 Task: Search one way flight ticket for 5 adults, 2 children, 1 infant in seat and 2 infants on lap in economy from Portsmouth: Portsmouth International Airport At Pease to Greensboro: Piedmont Triad International Airport on 5-1-2023. Choice of flights is United. Number of bags: 2 carry on bags. Price is upto 106000. Outbound departure time preference is 22:45.
Action: Mouse moved to (172, 284)
Screenshot: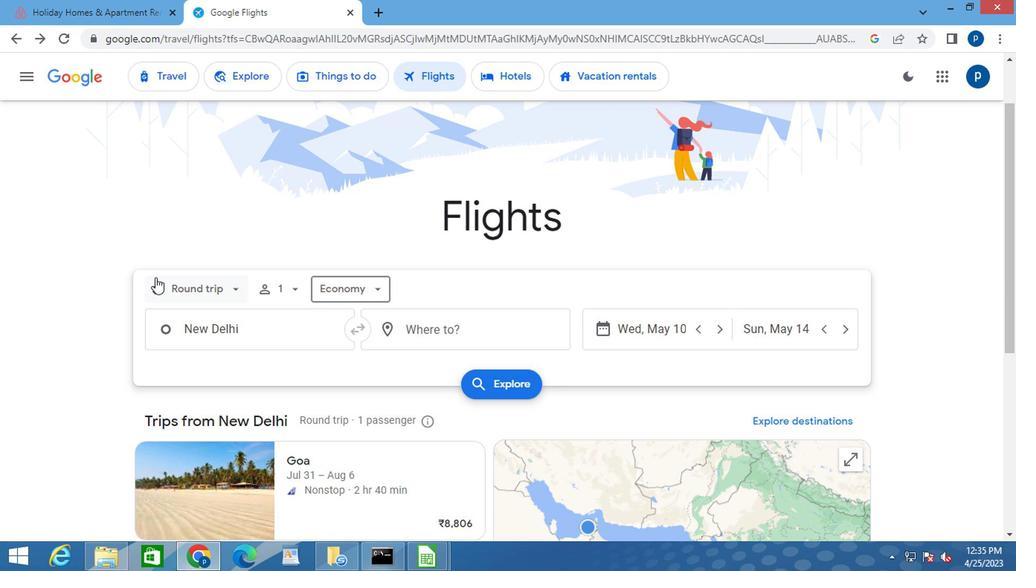 
Action: Mouse pressed left at (172, 284)
Screenshot: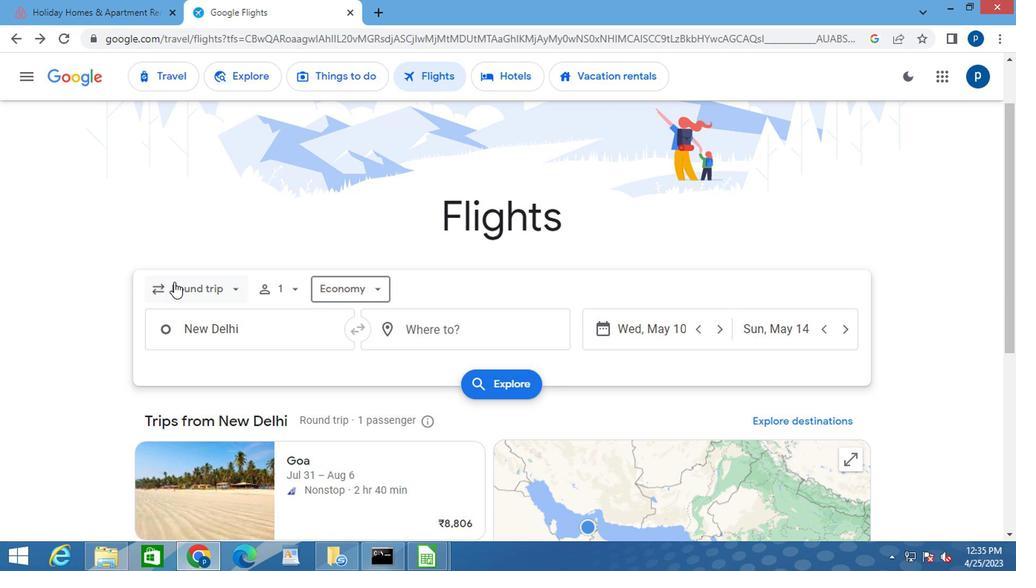 
Action: Mouse moved to (188, 357)
Screenshot: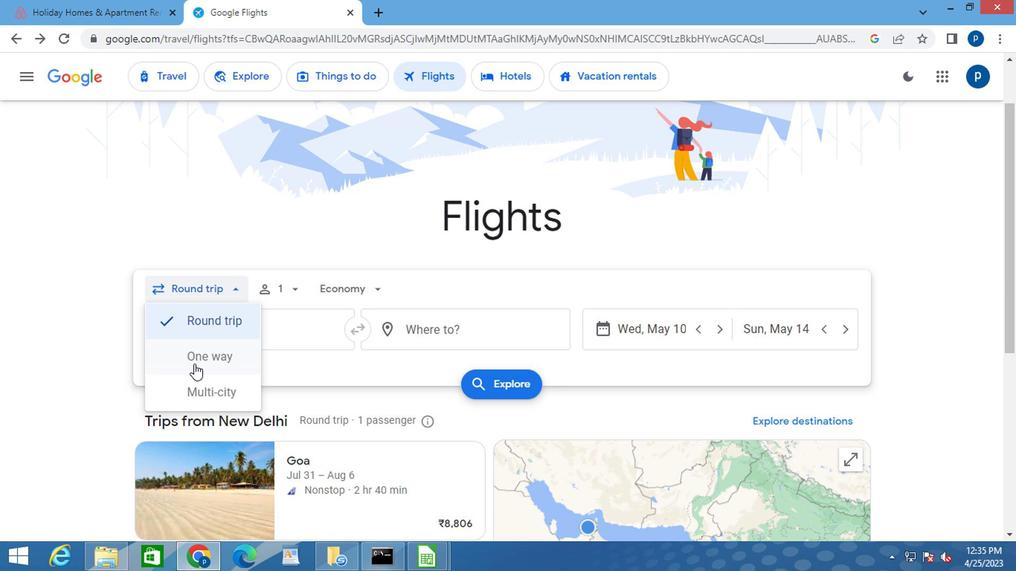 
Action: Mouse pressed left at (188, 357)
Screenshot: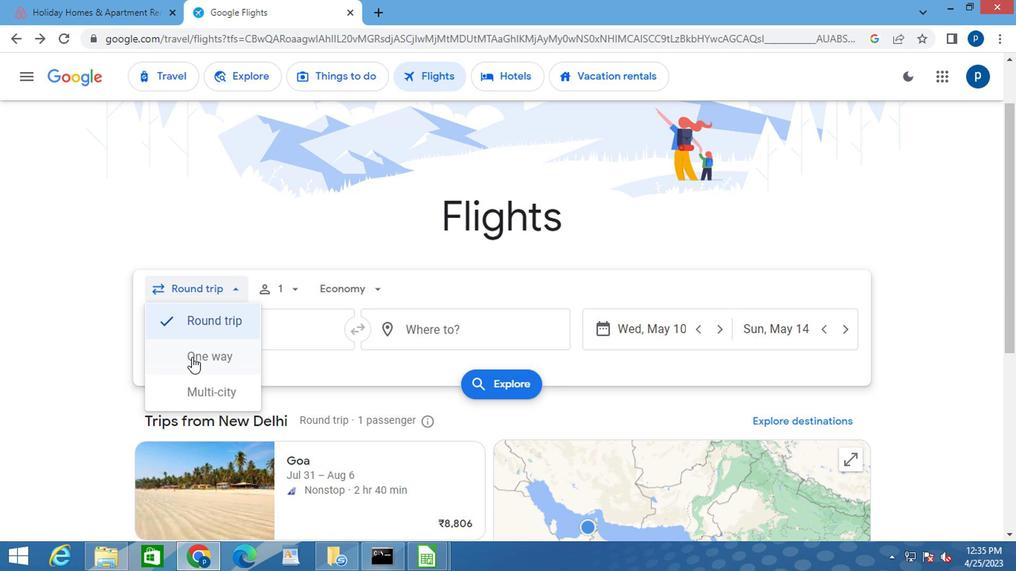 
Action: Mouse moved to (272, 289)
Screenshot: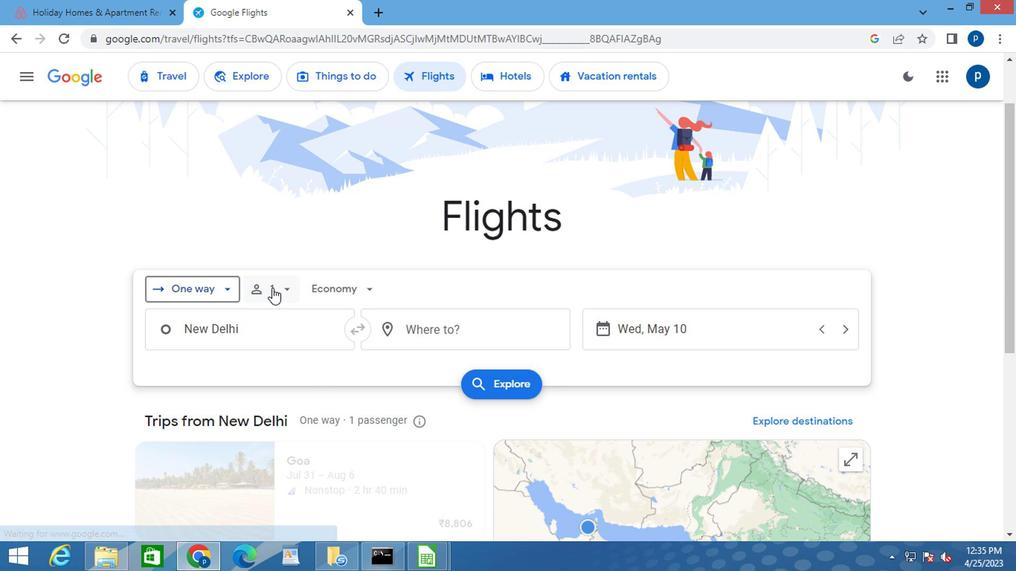 
Action: Mouse pressed left at (272, 289)
Screenshot: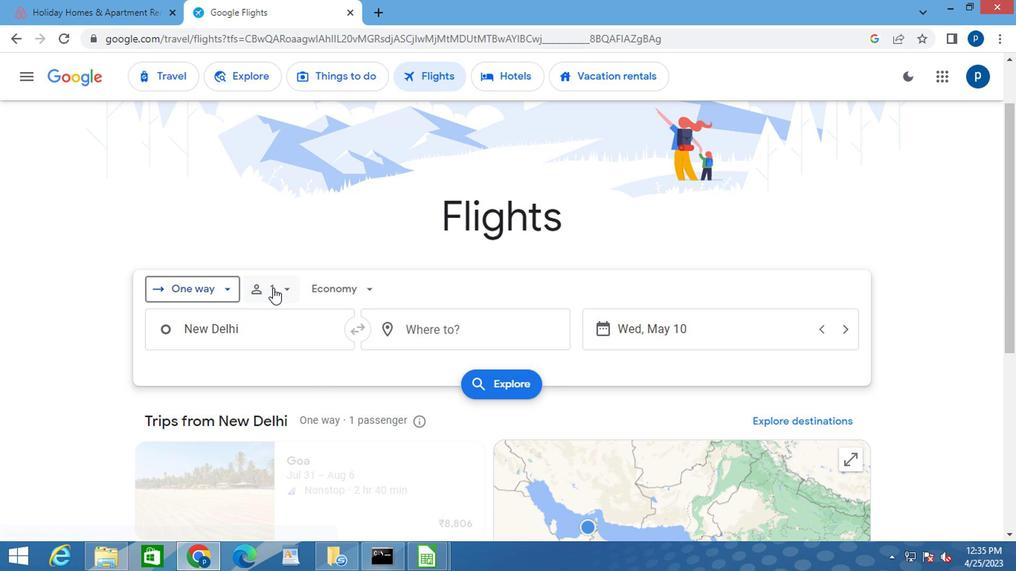 
Action: Mouse moved to (389, 327)
Screenshot: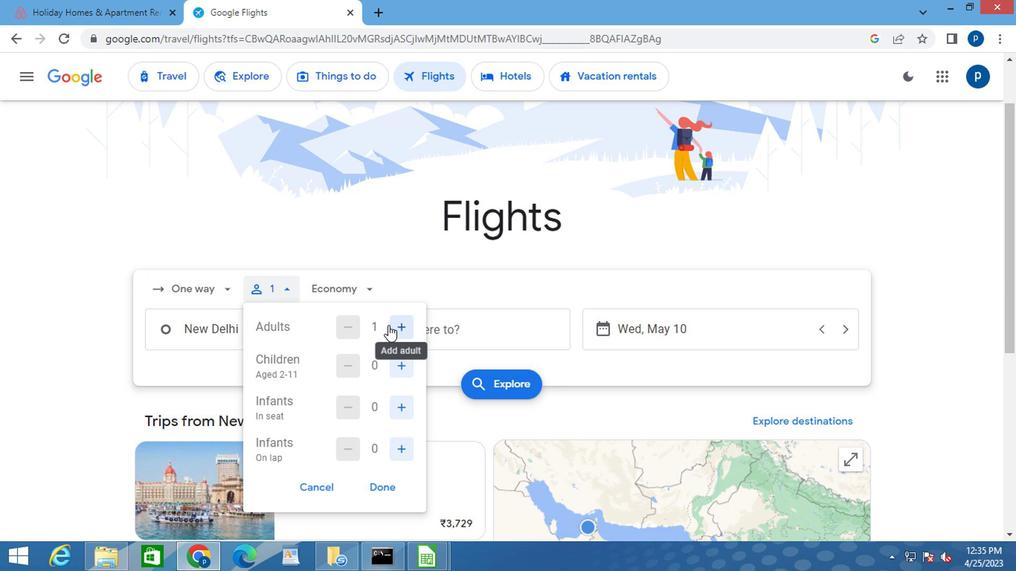 
Action: Mouse pressed left at (389, 327)
Screenshot: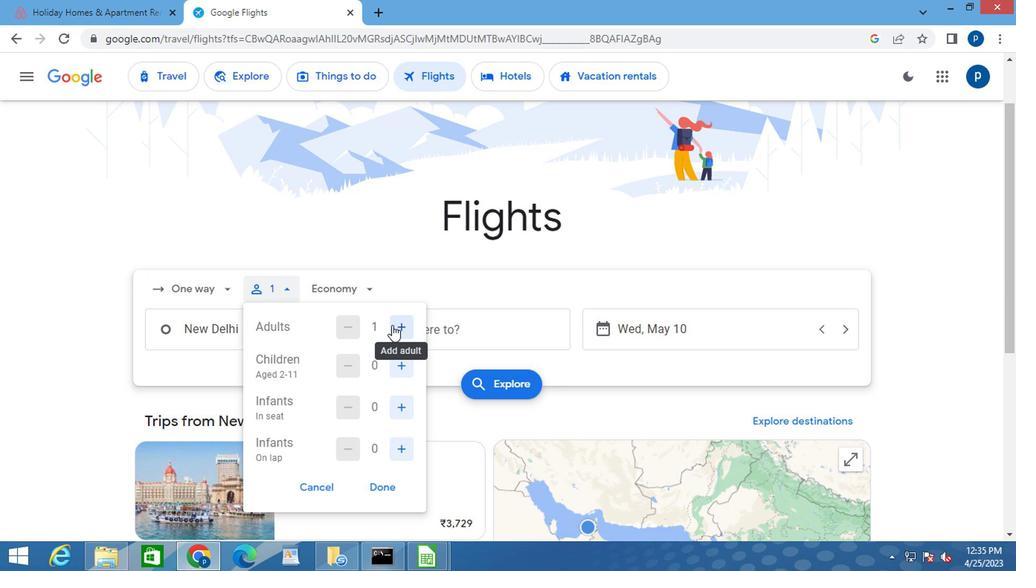
Action: Mouse pressed left at (389, 327)
Screenshot: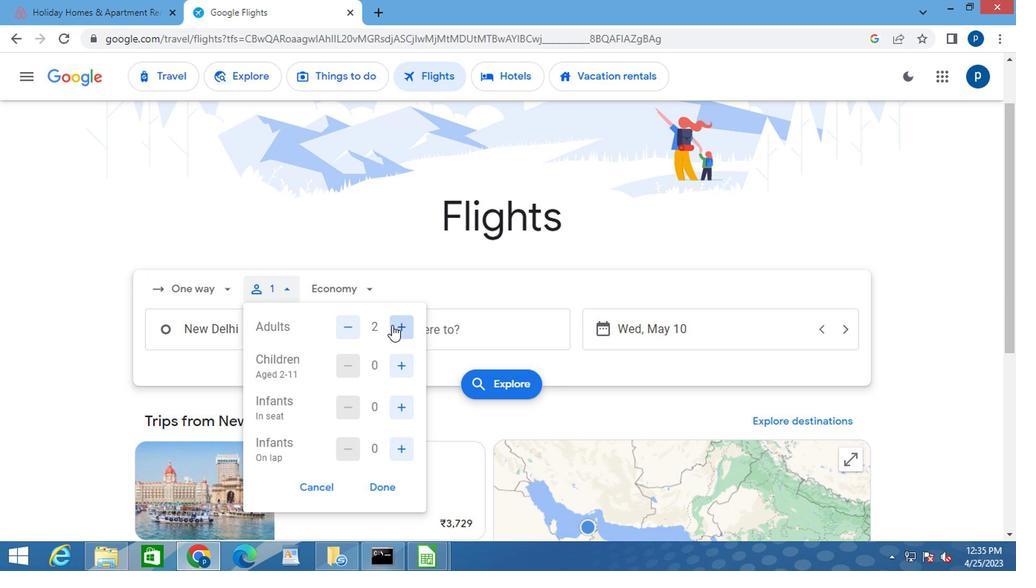 
Action: Mouse pressed left at (389, 327)
Screenshot: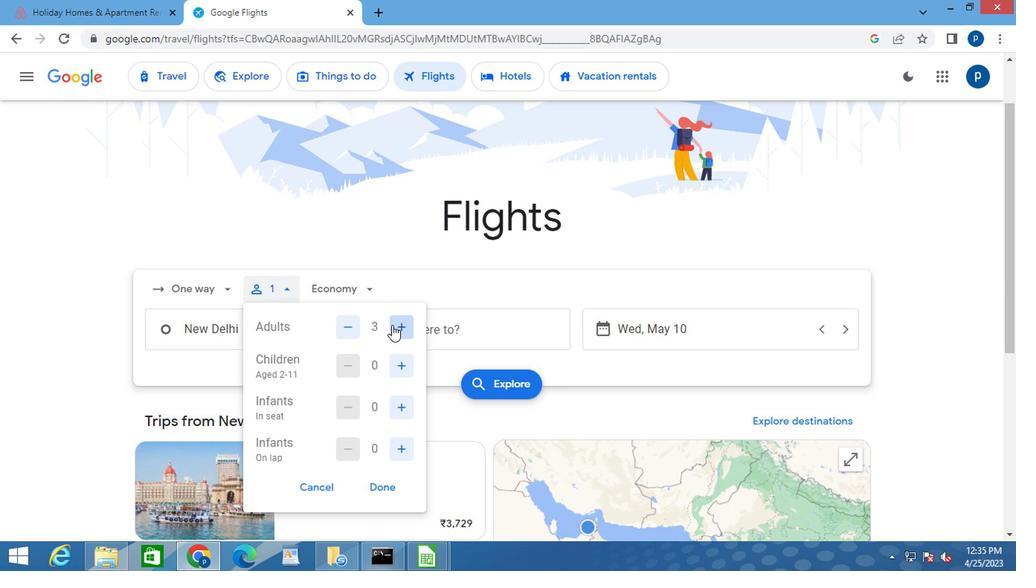 
Action: Mouse moved to (390, 327)
Screenshot: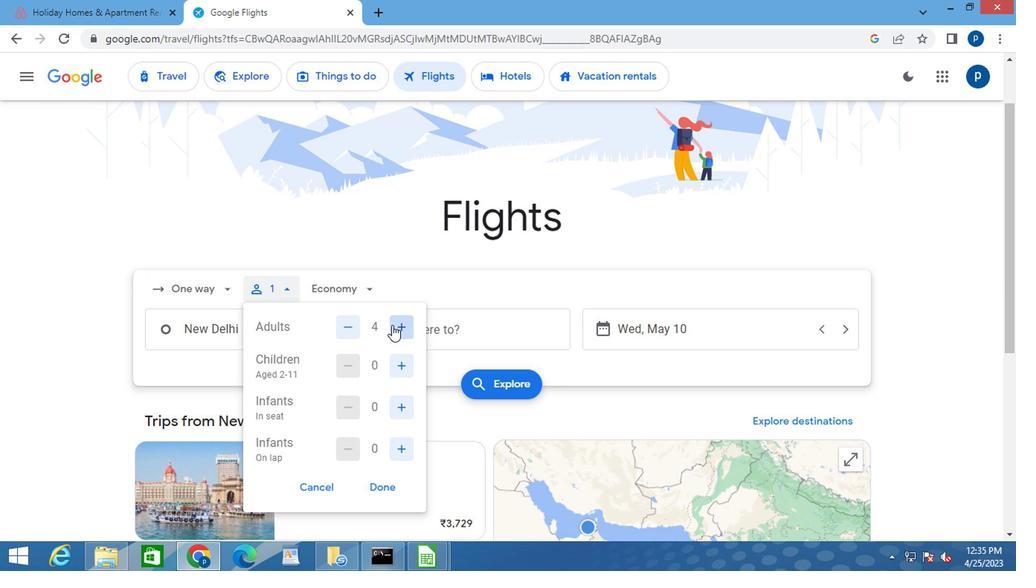 
Action: Mouse pressed left at (390, 327)
Screenshot: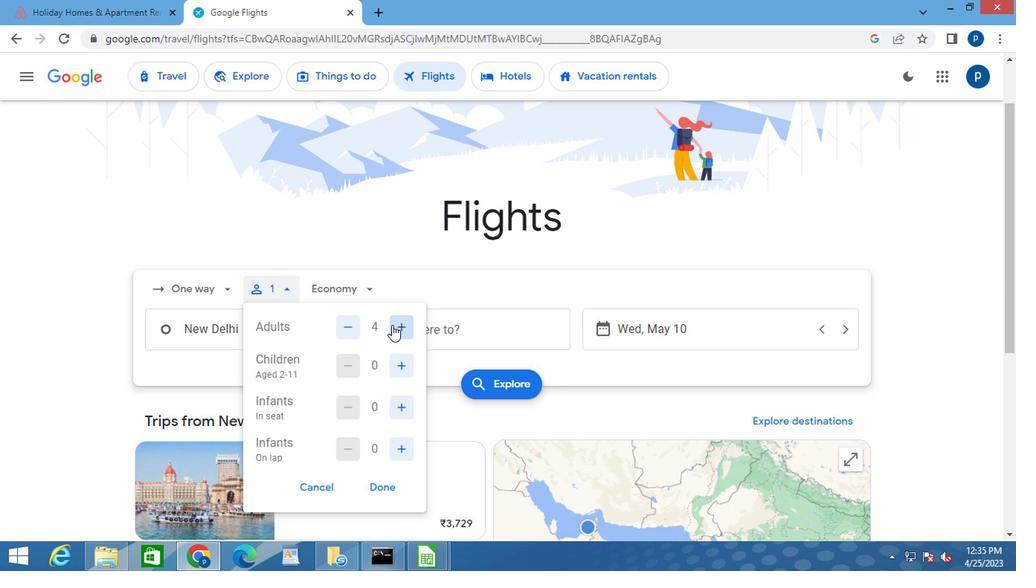 
Action: Mouse moved to (400, 363)
Screenshot: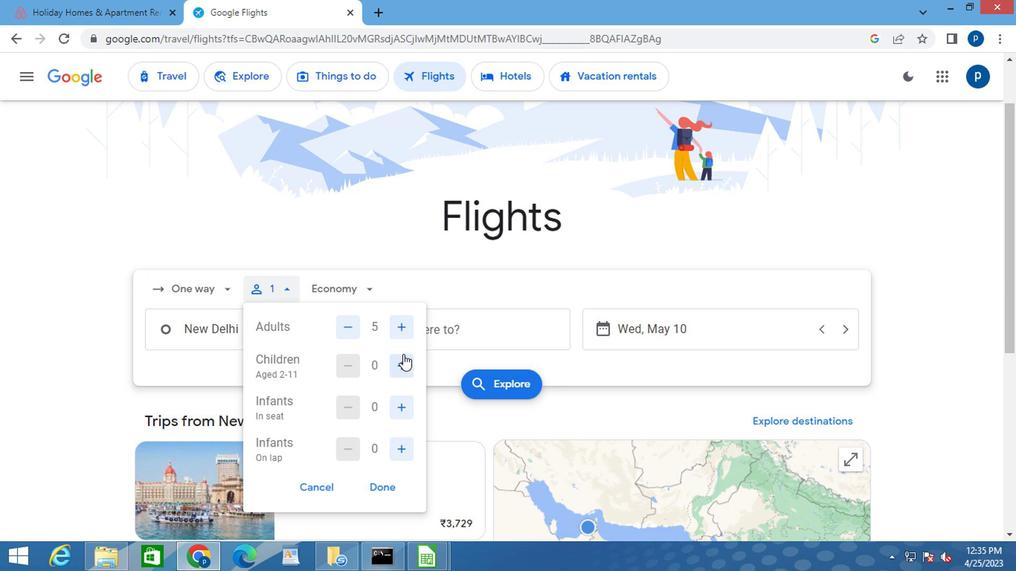 
Action: Mouse pressed left at (400, 363)
Screenshot: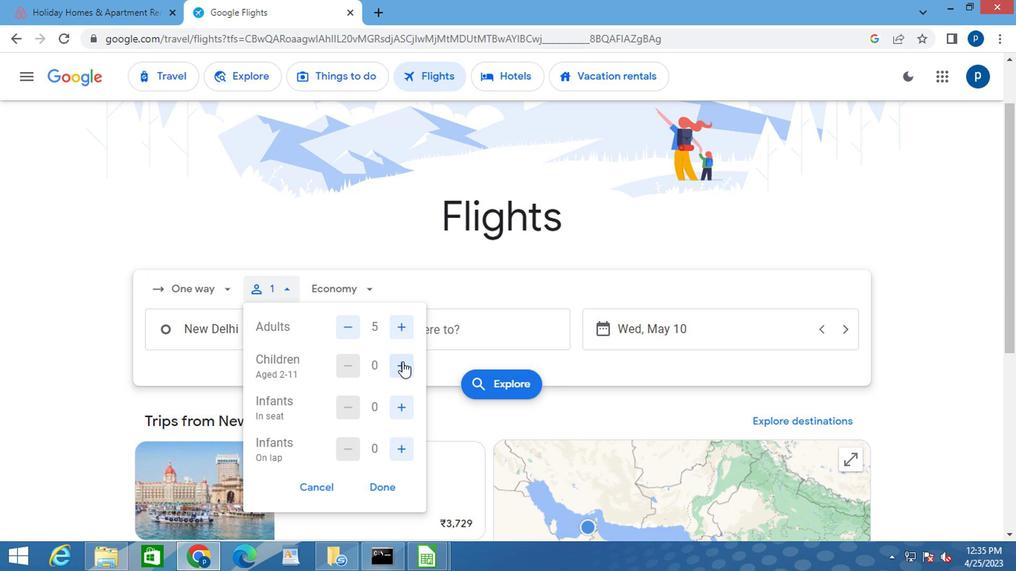 
Action: Mouse pressed left at (400, 363)
Screenshot: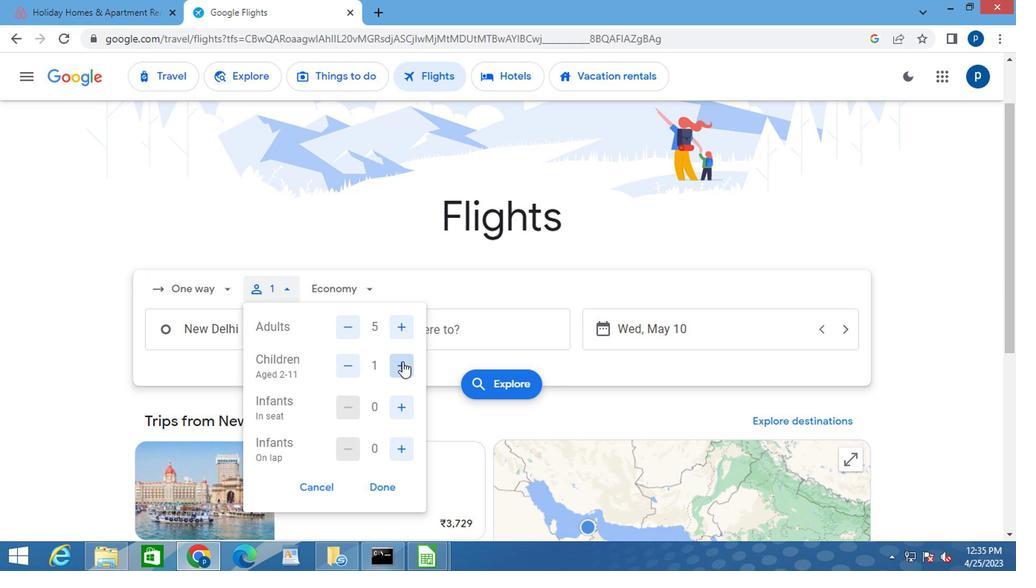 
Action: Mouse moved to (400, 401)
Screenshot: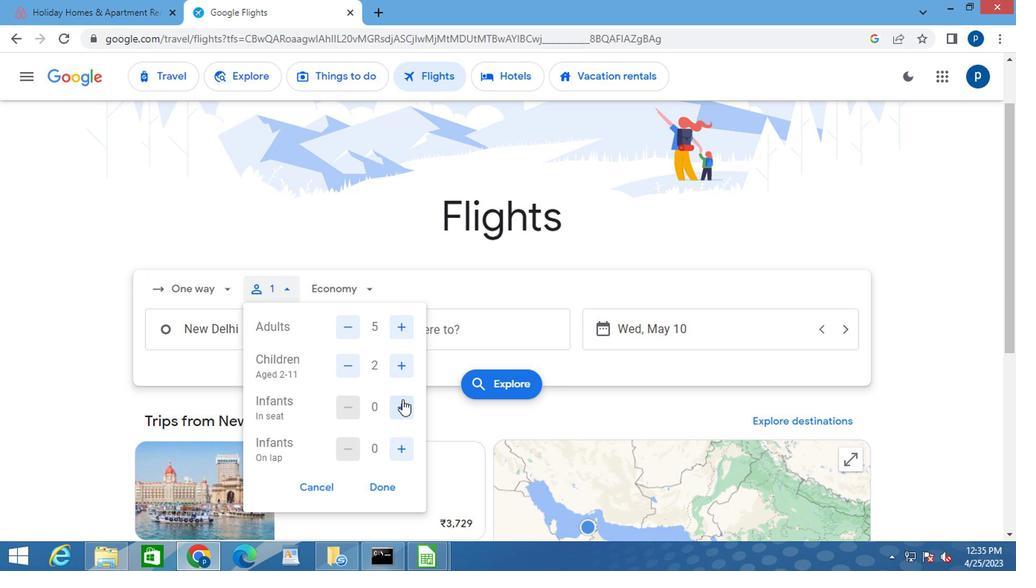 
Action: Mouse pressed left at (400, 401)
Screenshot: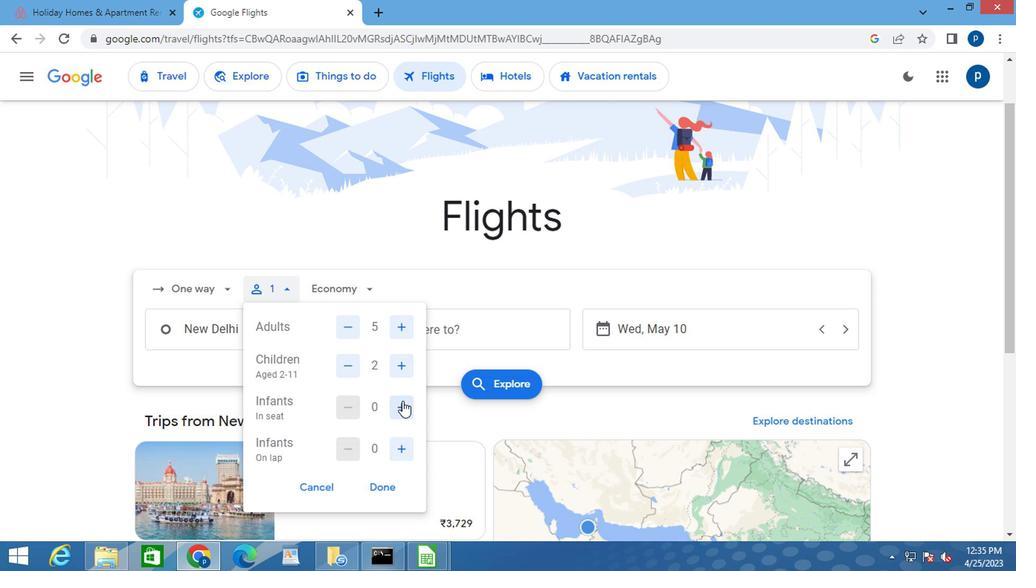 
Action: Mouse moved to (394, 447)
Screenshot: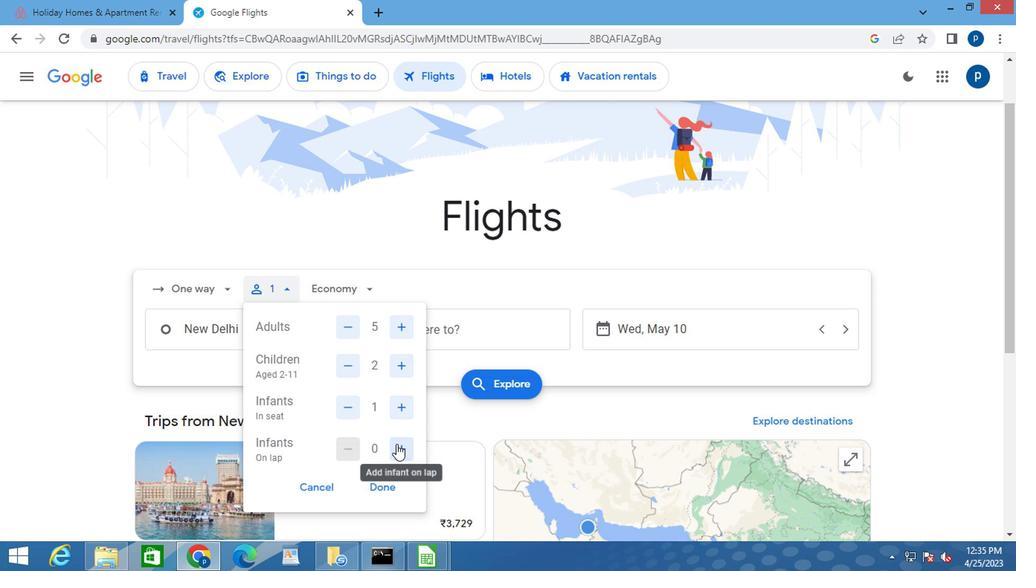 
Action: Mouse pressed left at (394, 447)
Screenshot: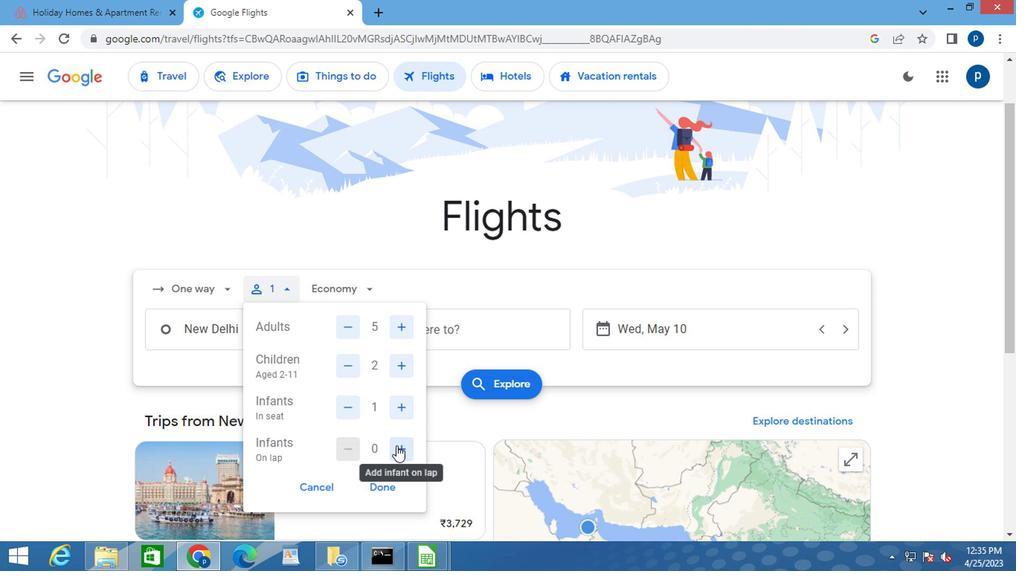 
Action: Mouse moved to (385, 482)
Screenshot: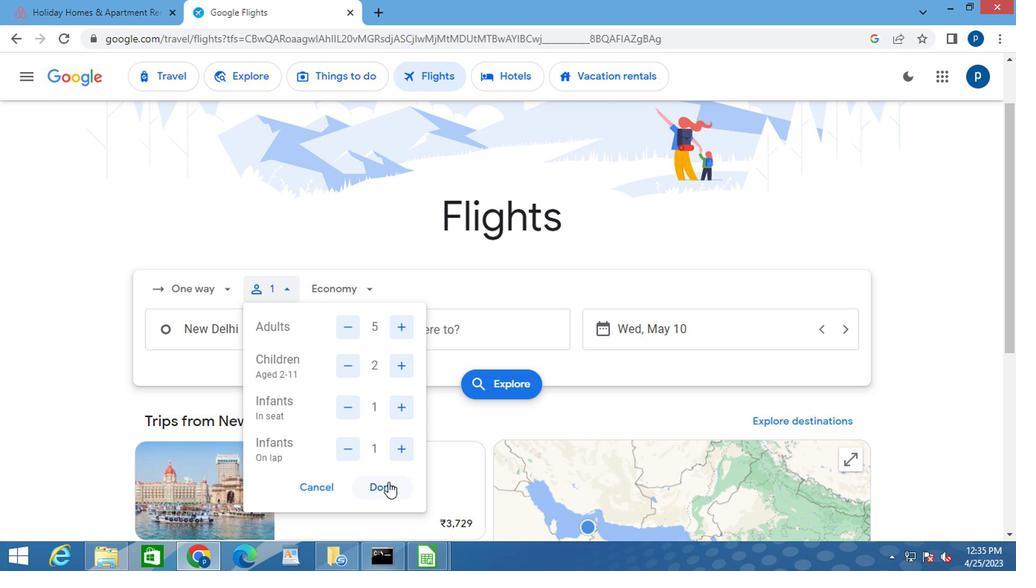 
Action: Mouse pressed left at (385, 482)
Screenshot: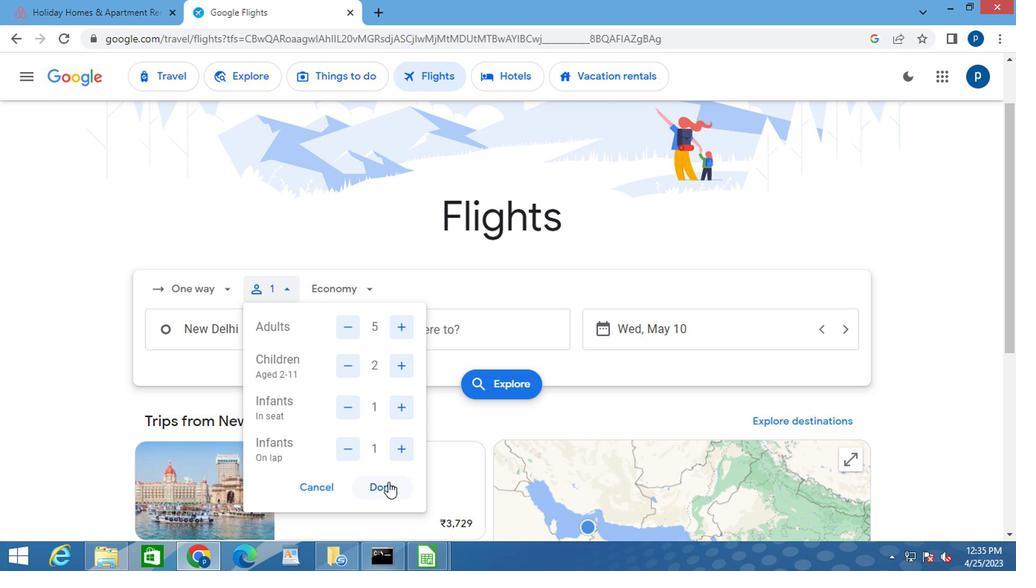
Action: Mouse moved to (362, 285)
Screenshot: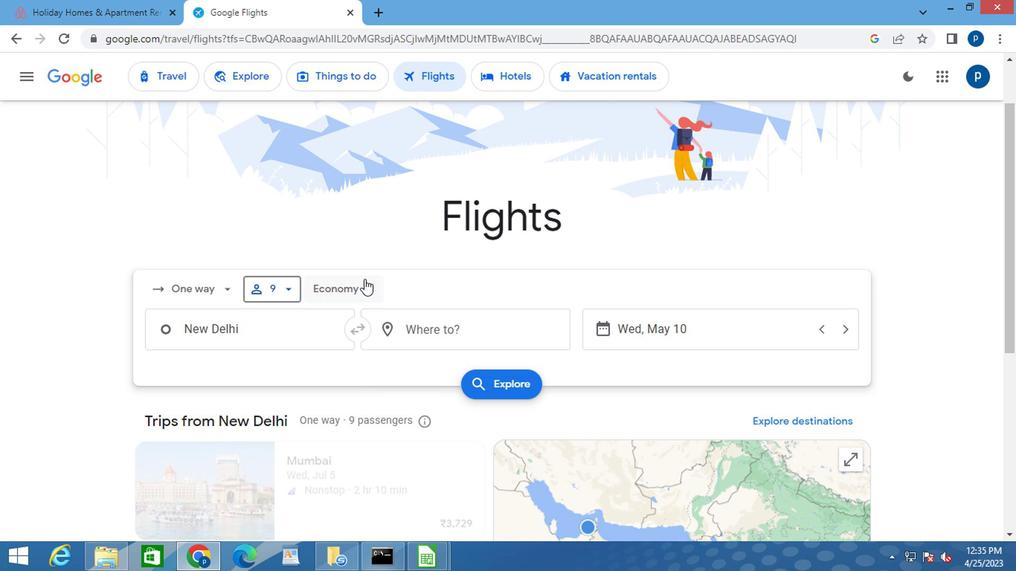 
Action: Mouse pressed left at (362, 285)
Screenshot: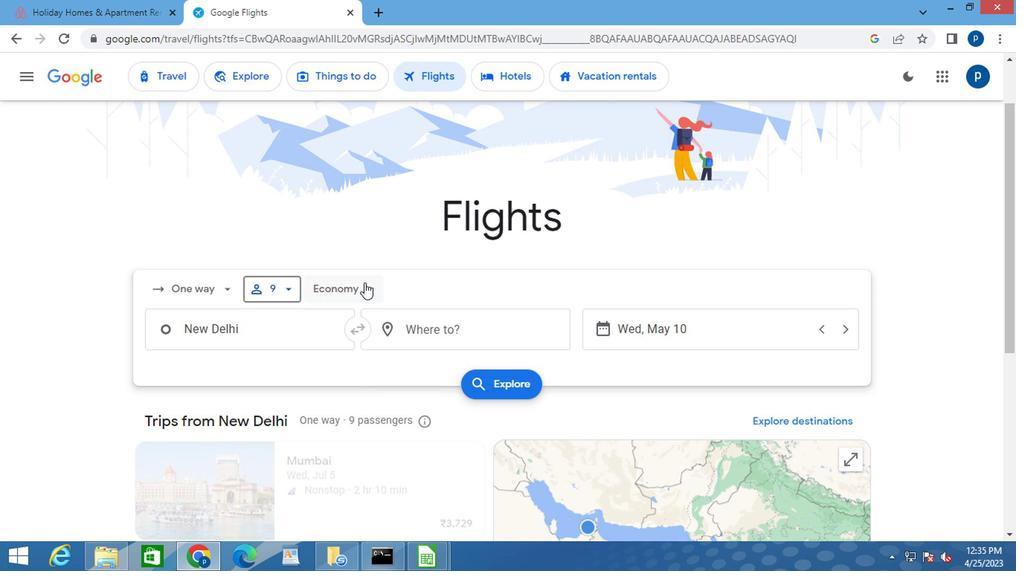 
Action: Mouse moved to (364, 315)
Screenshot: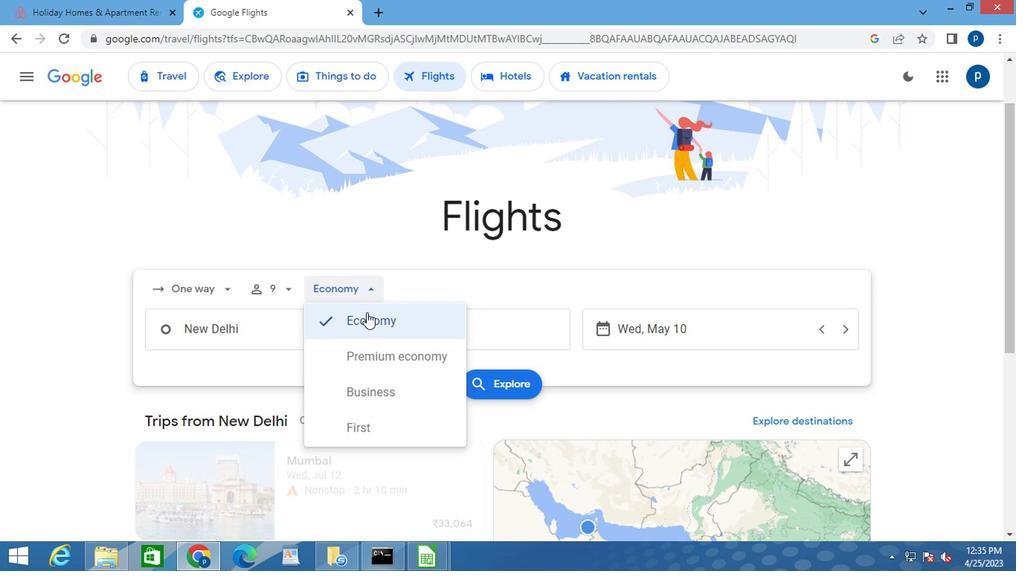 
Action: Mouse pressed left at (364, 315)
Screenshot: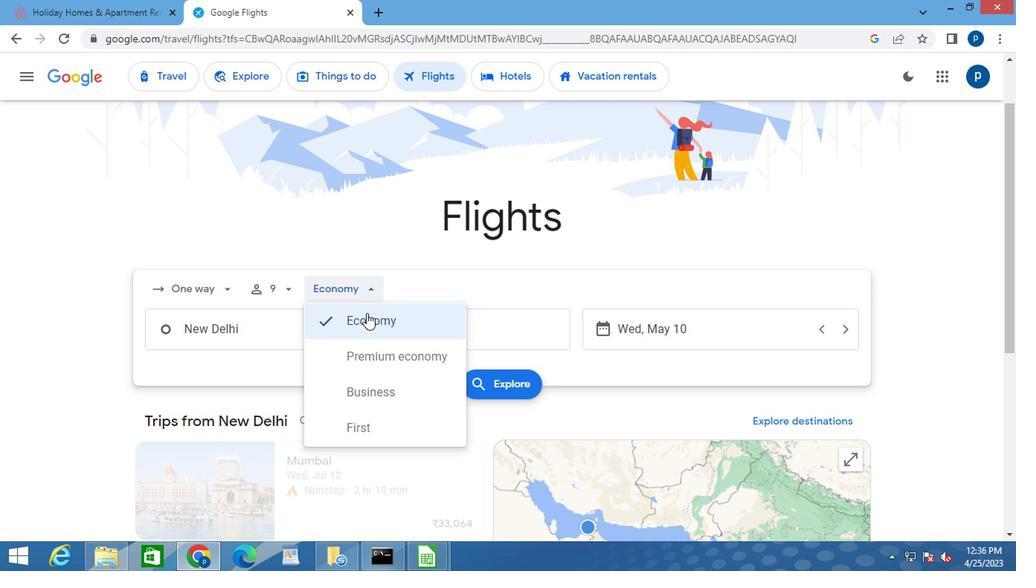 
Action: Mouse moved to (245, 330)
Screenshot: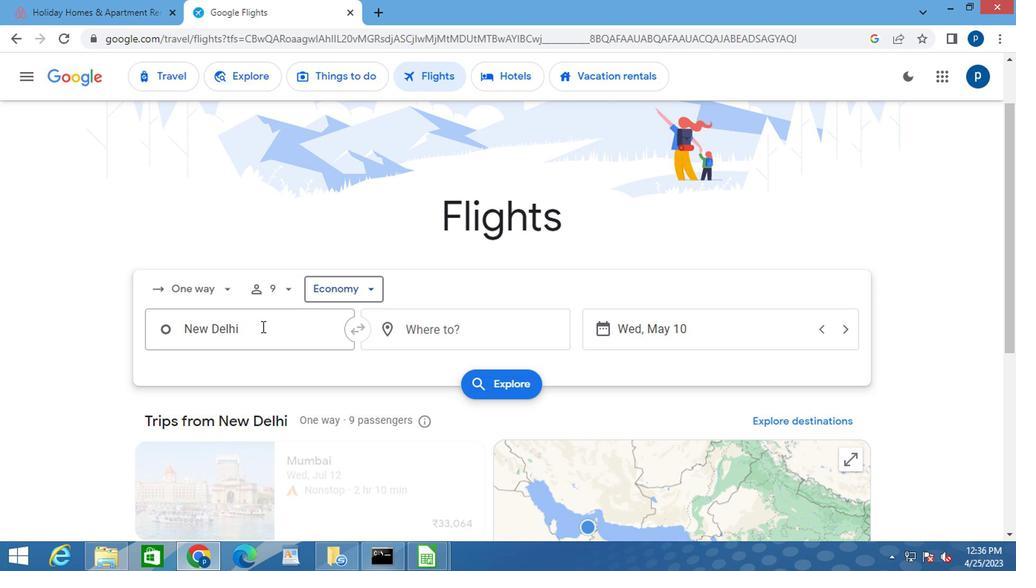 
Action: Mouse pressed left at (245, 330)
Screenshot: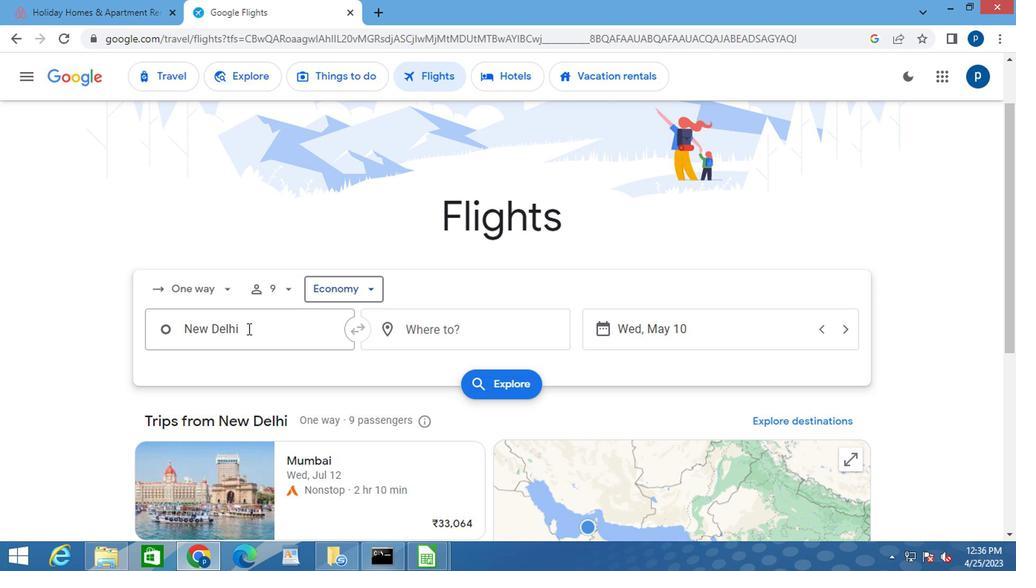 
Action: Mouse pressed left at (245, 330)
Screenshot: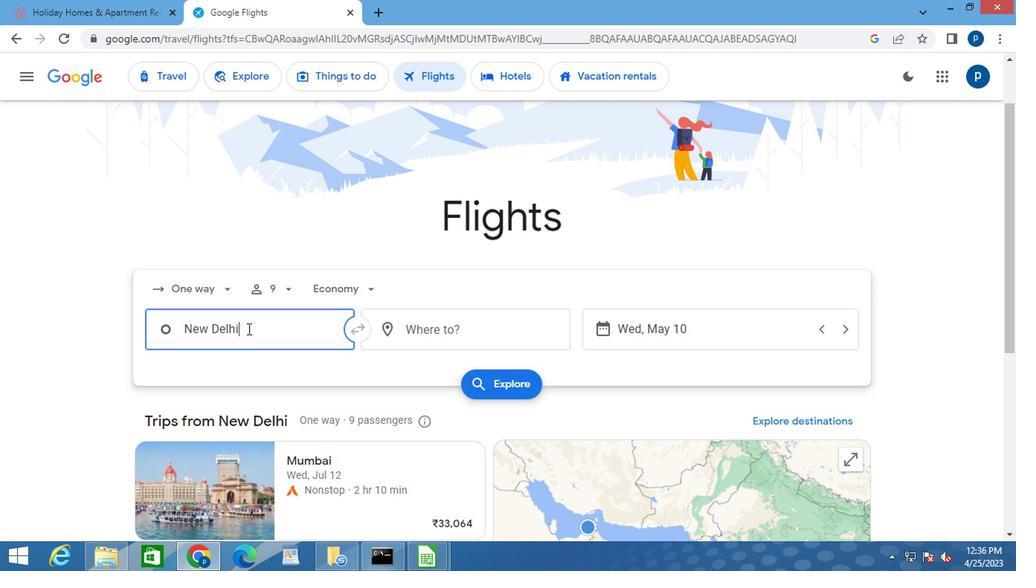 
Action: Mouse moved to (245, 330)
Screenshot: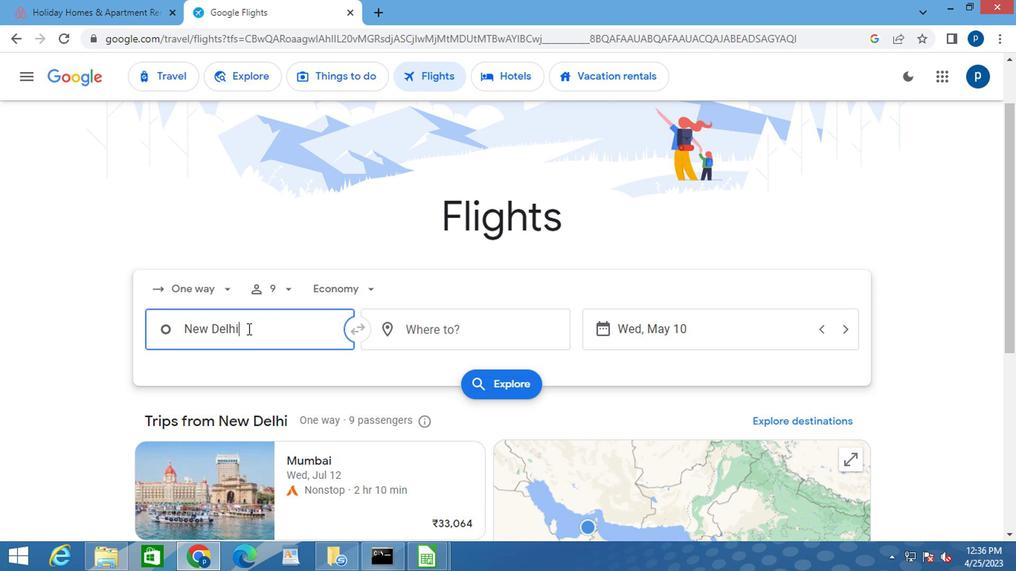 
Action: Key pressed p<Key.caps_lock>Ortsmouth<Key.space><Key.caps_lock>i
Screenshot: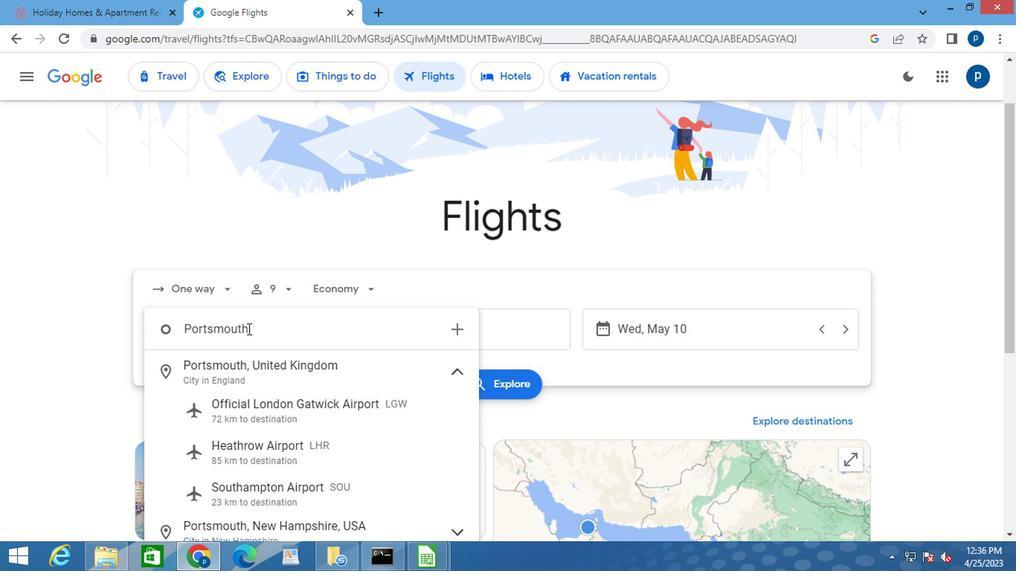 
Action: Mouse moved to (295, 377)
Screenshot: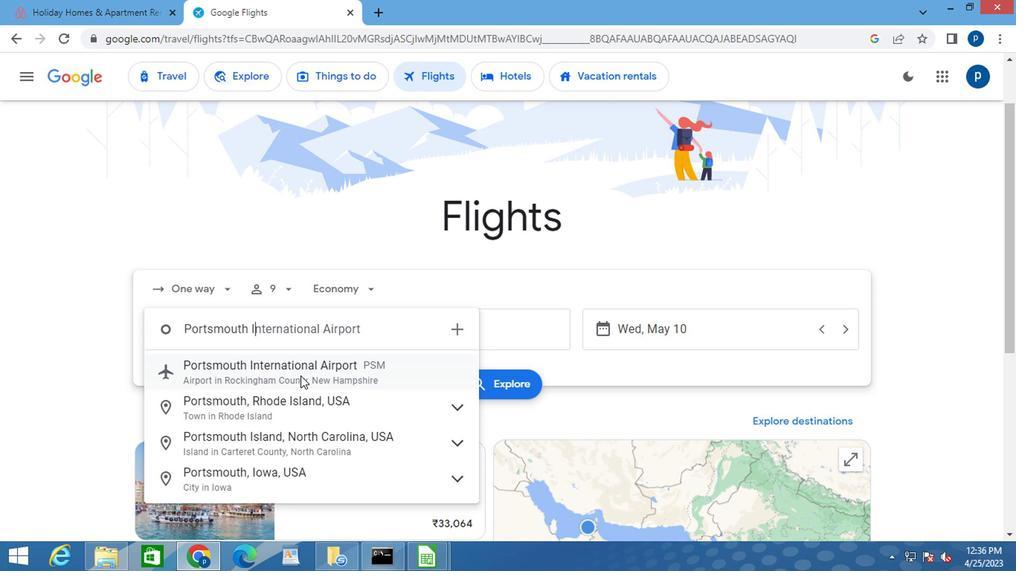
Action: Mouse pressed left at (295, 377)
Screenshot: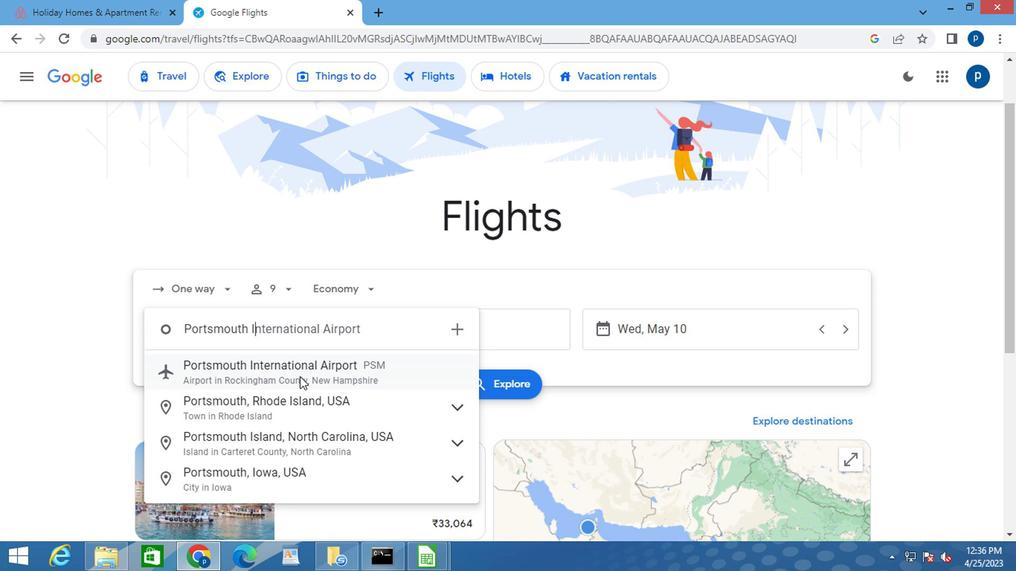 
Action: Mouse moved to (415, 338)
Screenshot: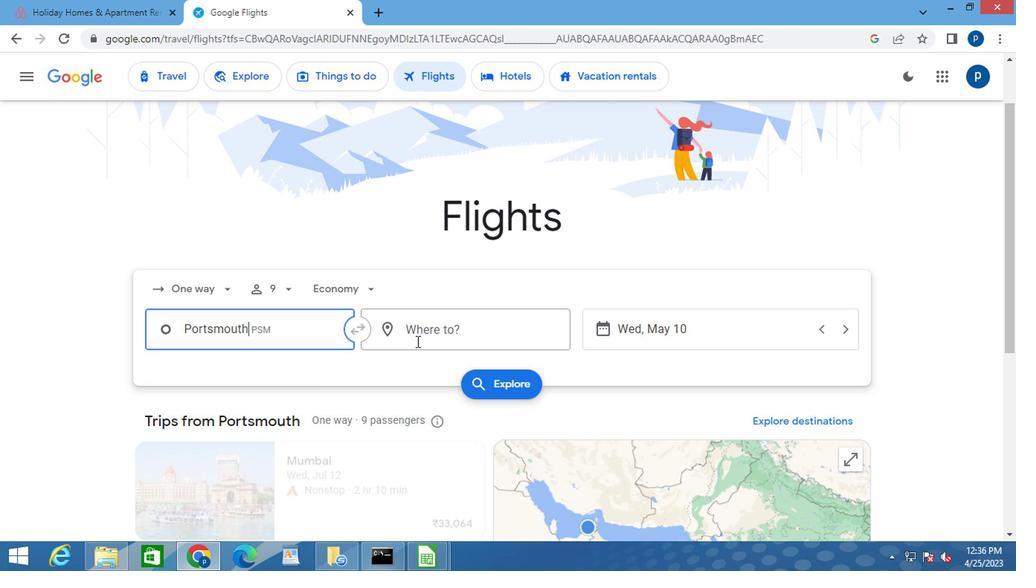 
Action: Mouse pressed left at (415, 338)
Screenshot: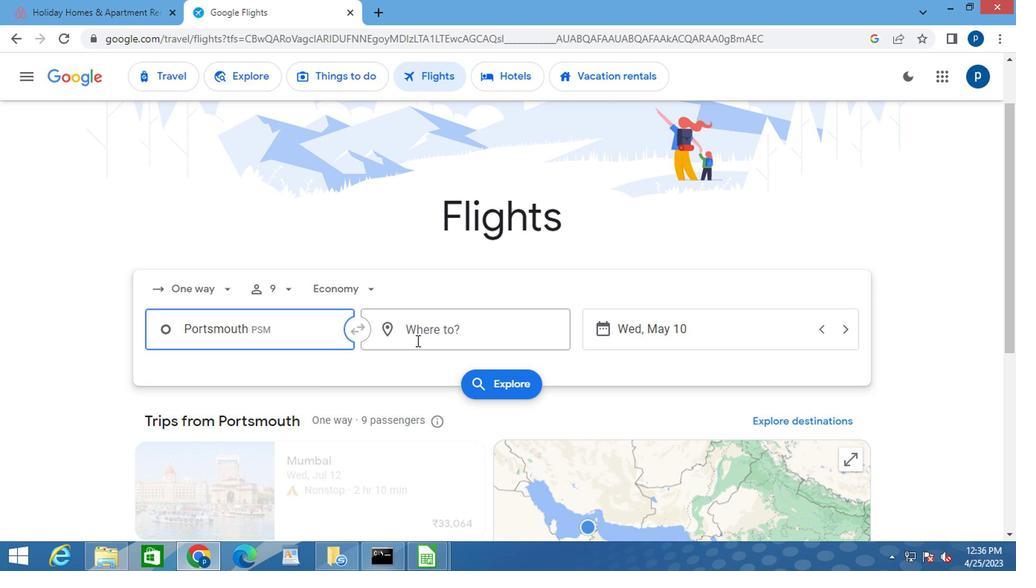 
Action: Mouse moved to (416, 337)
Screenshot: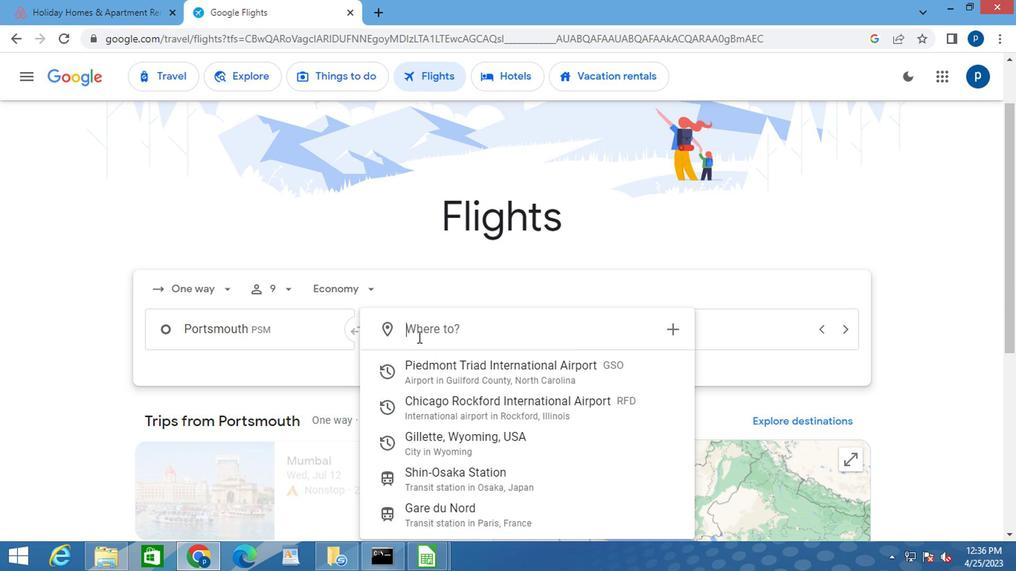 
Action: Key pressed <Key.caps_lock><Key.caps_lock>p<Key.caps_lock>iedmont
Screenshot: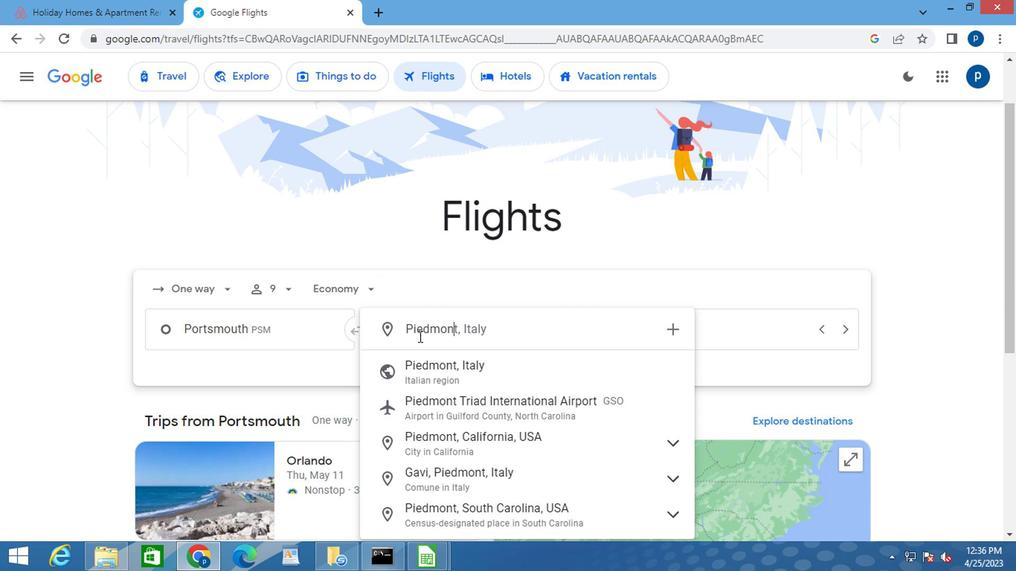 
Action: Mouse moved to (466, 406)
Screenshot: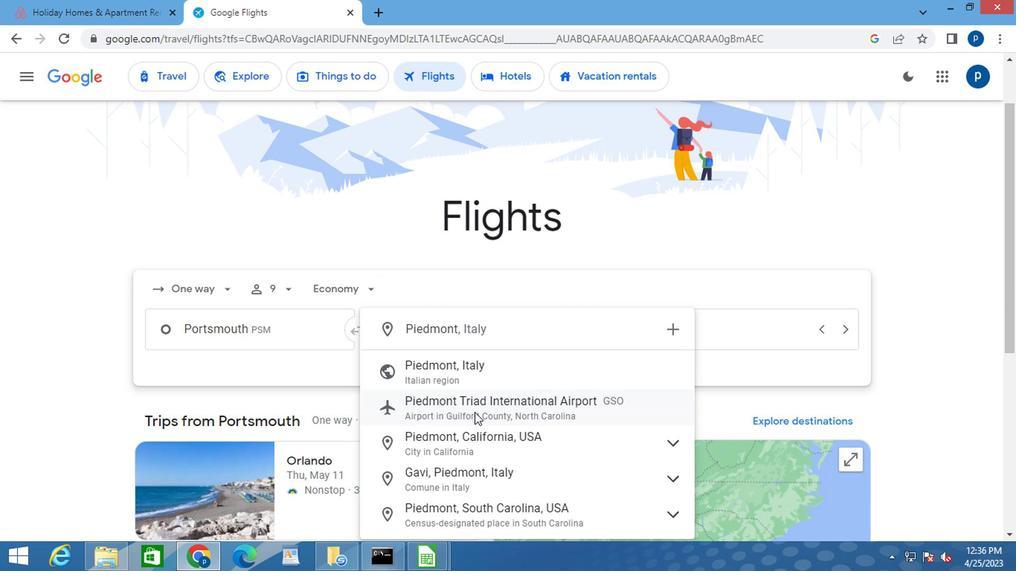 
Action: Mouse pressed left at (466, 406)
Screenshot: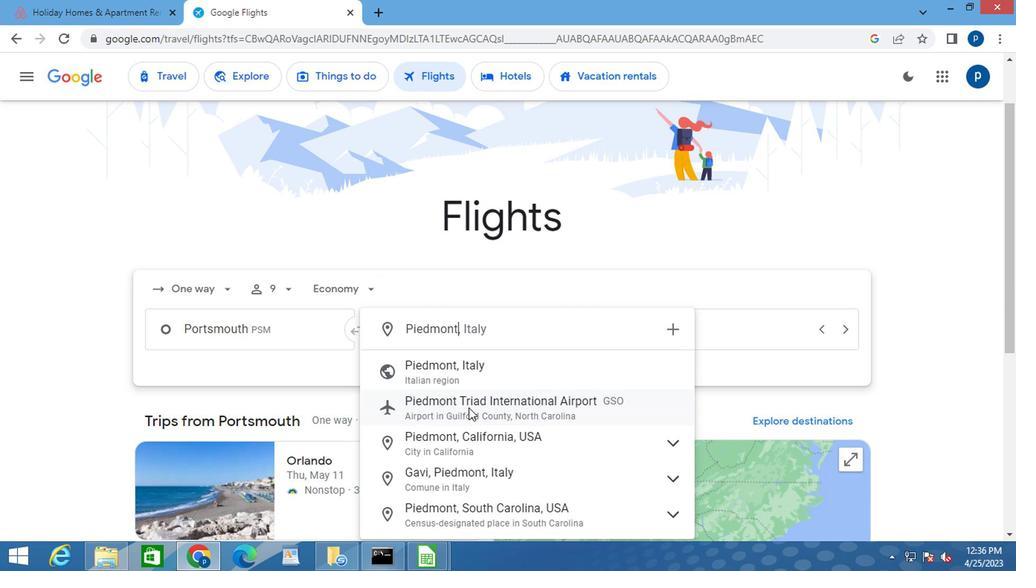 
Action: Mouse moved to (608, 333)
Screenshot: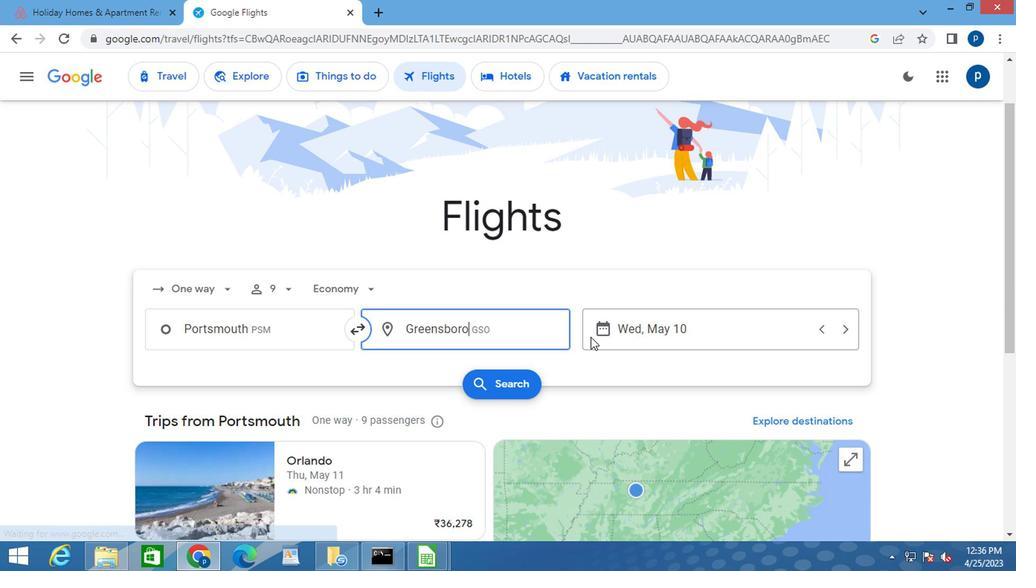 
Action: Mouse pressed left at (608, 333)
Screenshot: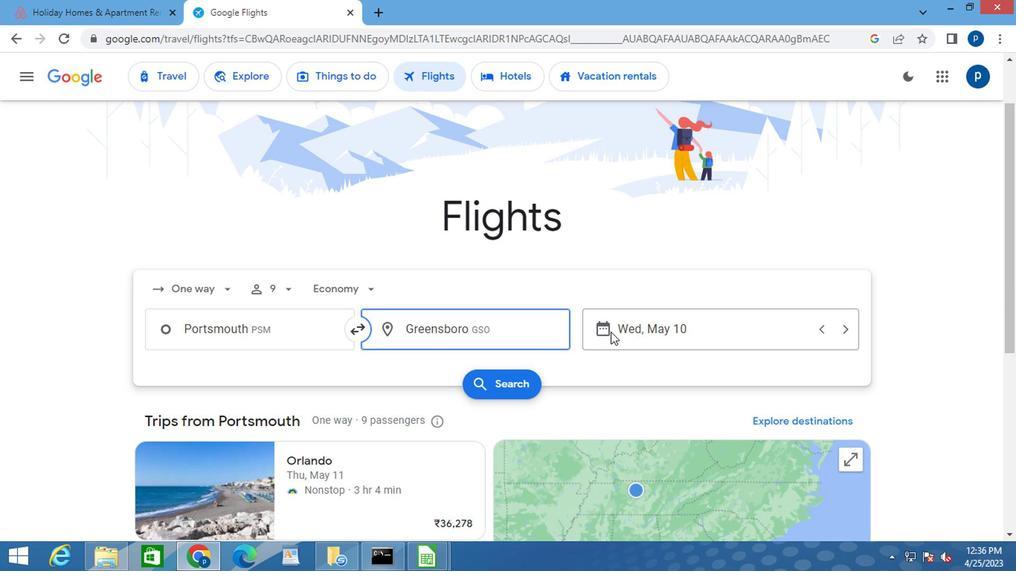 
Action: Mouse moved to (645, 270)
Screenshot: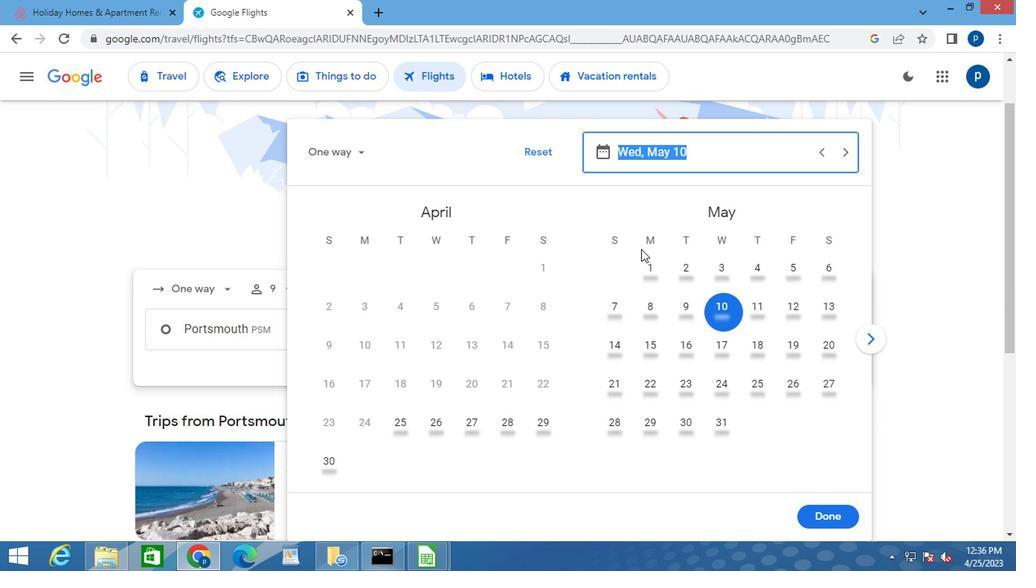 
Action: Mouse pressed left at (645, 270)
Screenshot: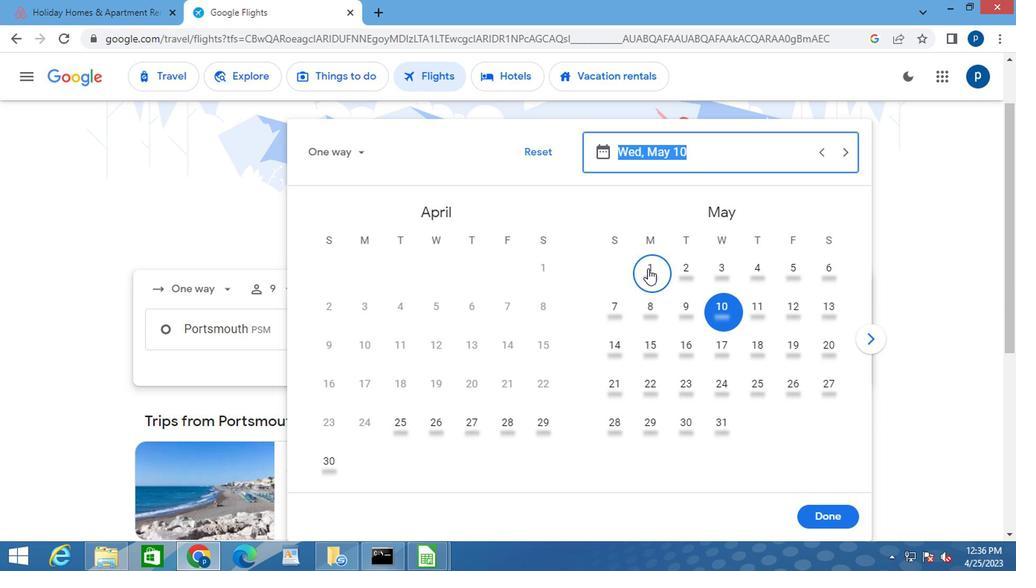 
Action: Mouse moved to (816, 508)
Screenshot: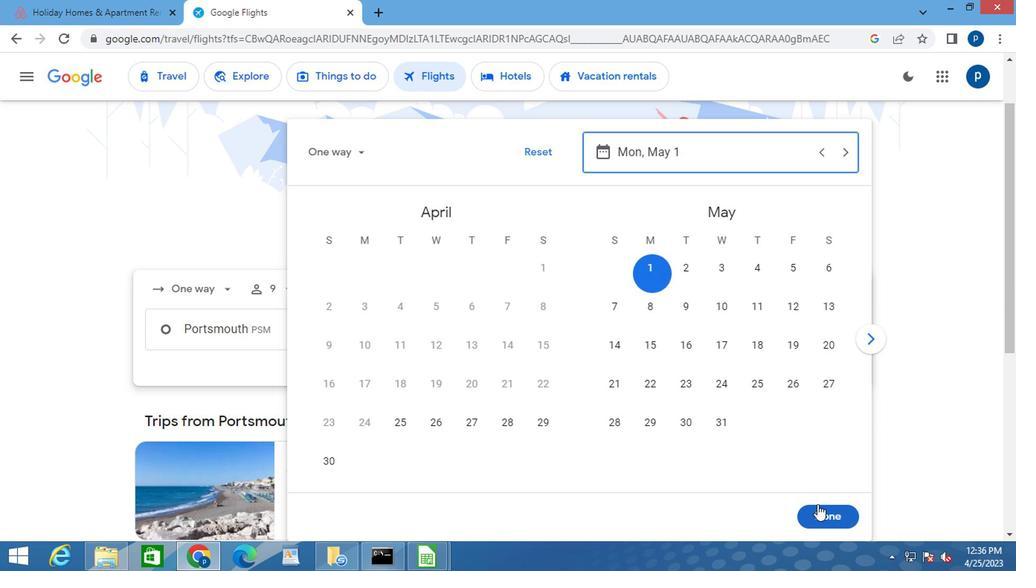 
Action: Mouse pressed left at (816, 508)
Screenshot: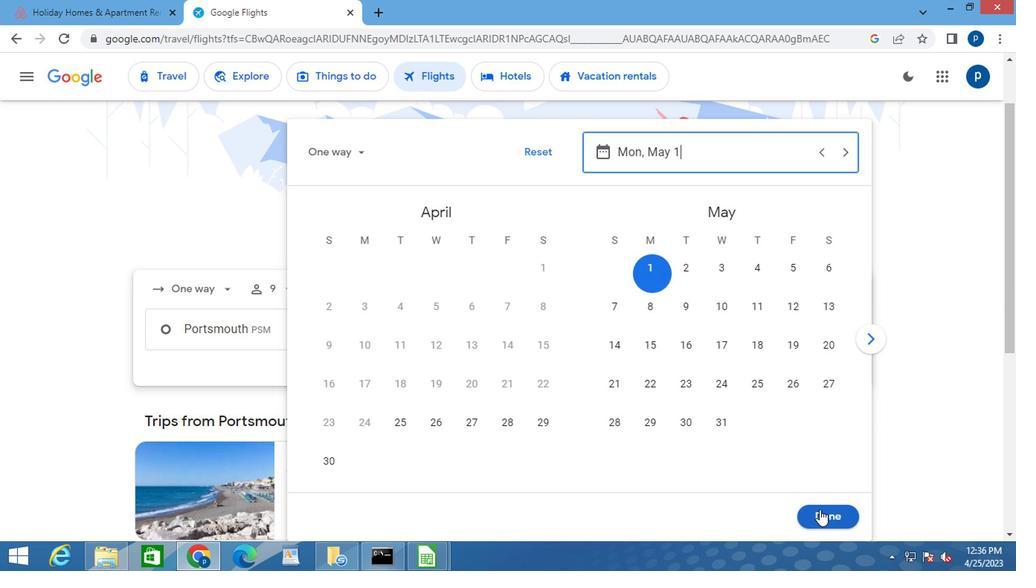
Action: Mouse moved to (262, 289)
Screenshot: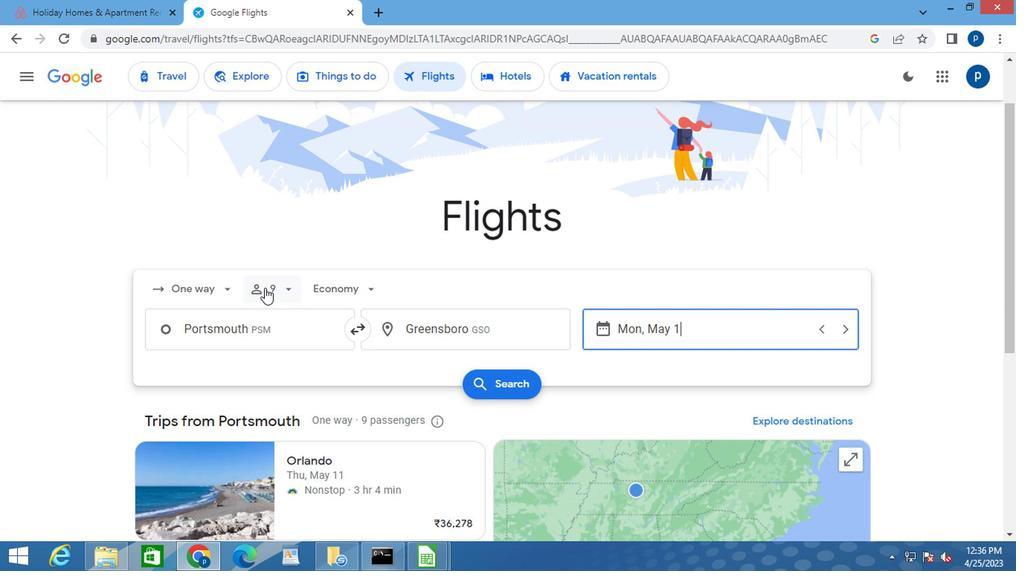 
Action: Mouse pressed left at (262, 289)
Screenshot: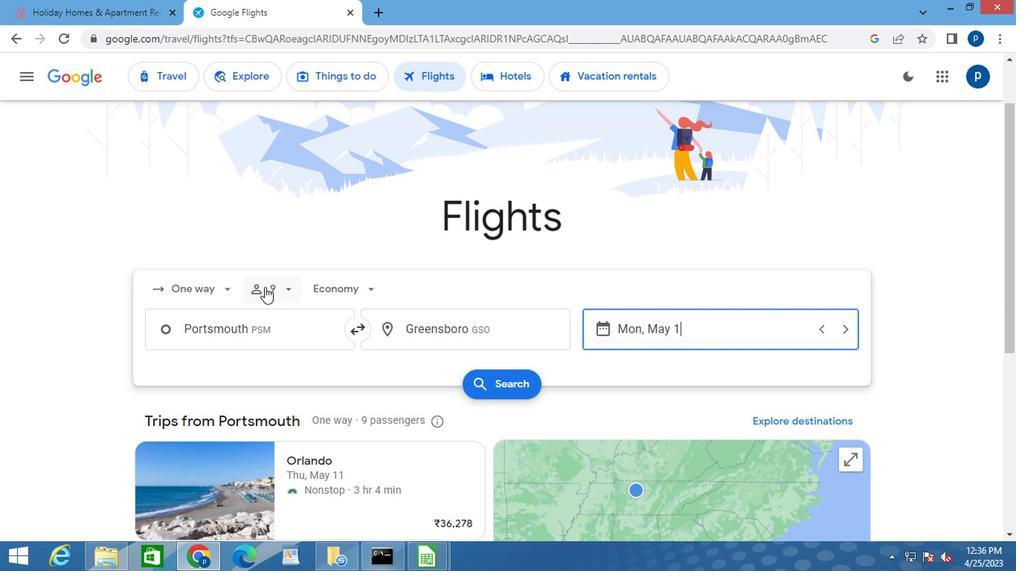 
Action: Mouse moved to (374, 487)
Screenshot: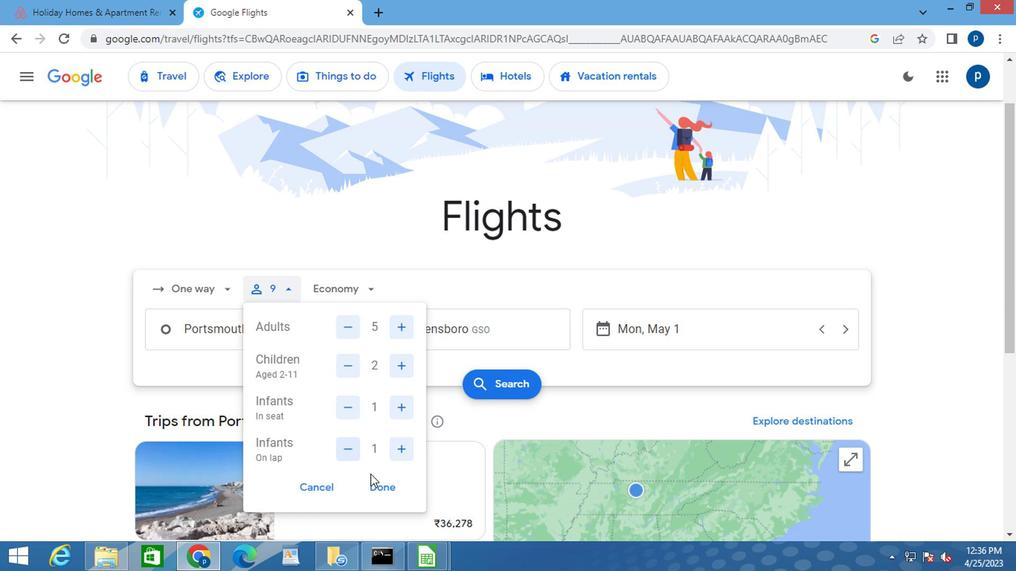 
Action: Mouse pressed left at (374, 487)
Screenshot: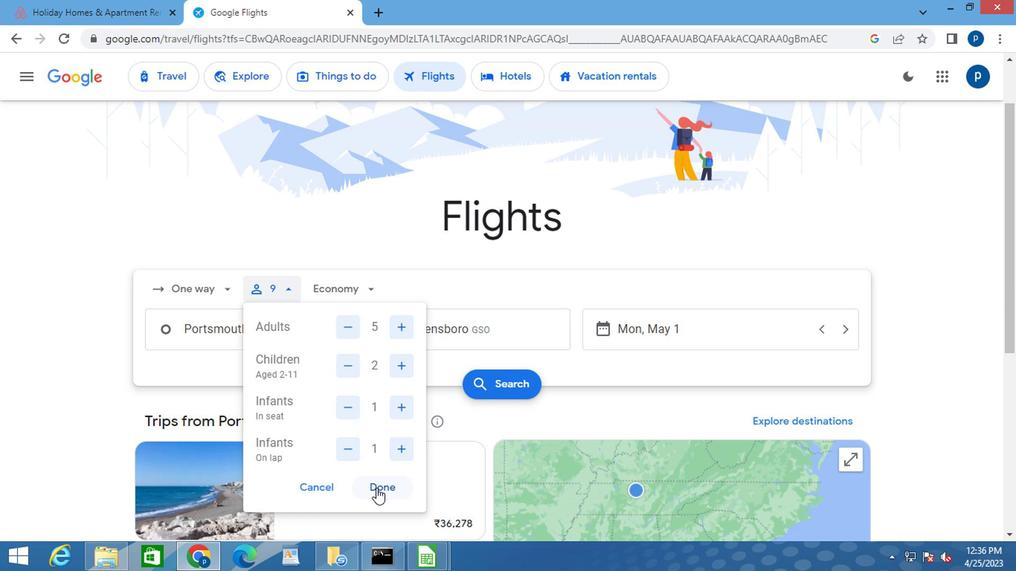 
Action: Mouse moved to (259, 358)
Screenshot: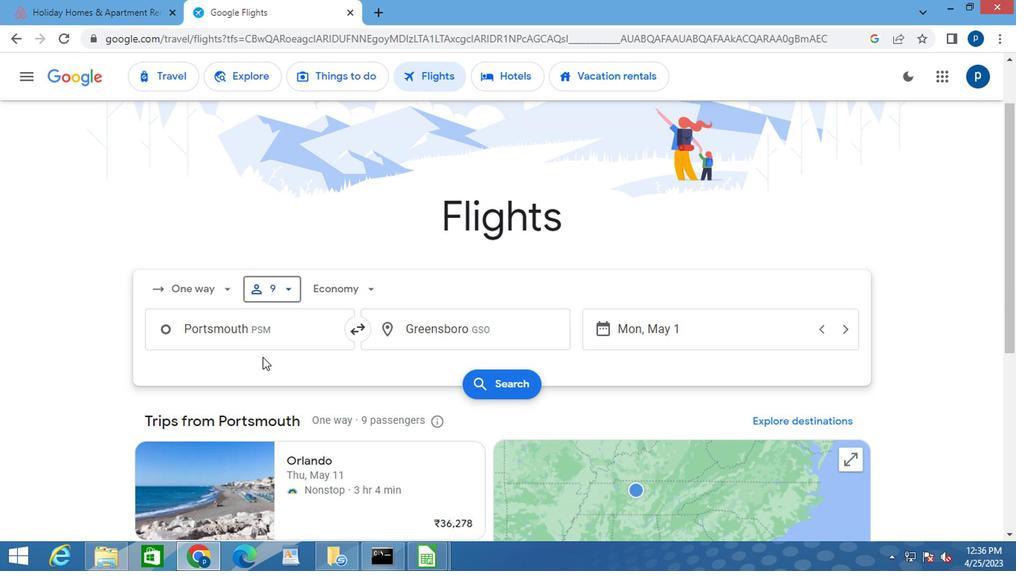 
Action: Mouse scrolled (259, 357) with delta (0, 0)
Screenshot: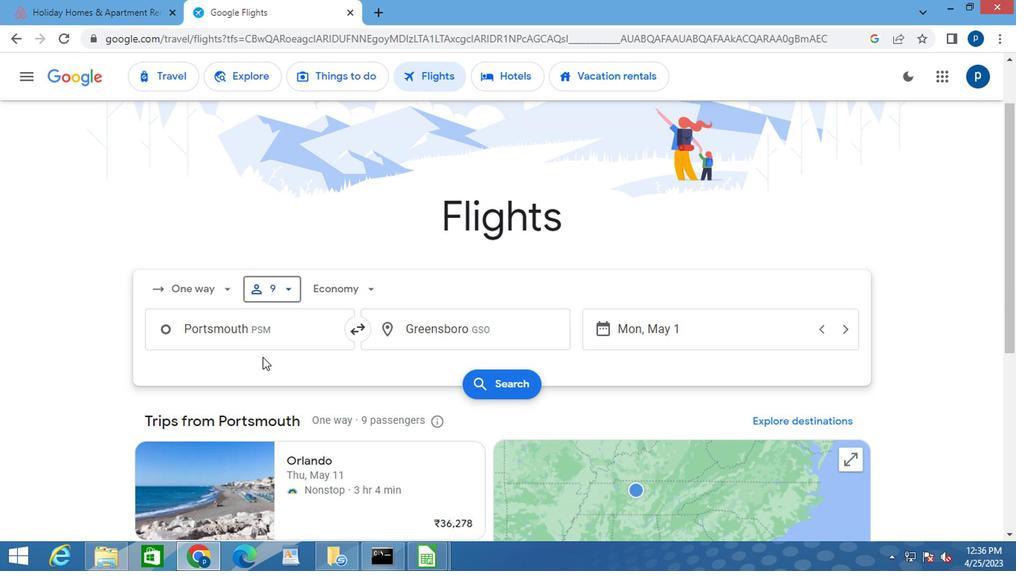 
Action: Mouse moved to (516, 311)
Screenshot: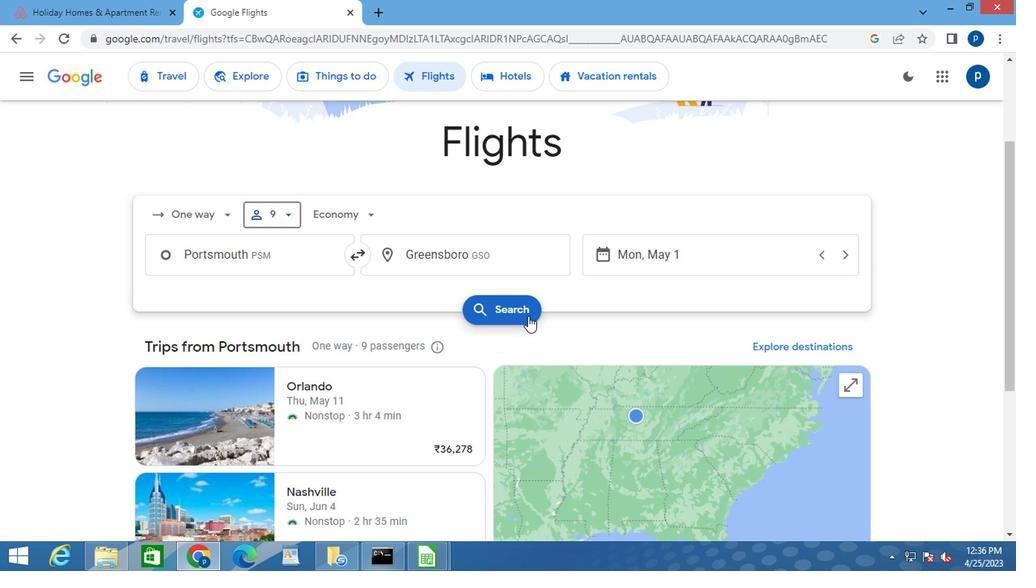 
Action: Mouse pressed left at (516, 311)
Screenshot: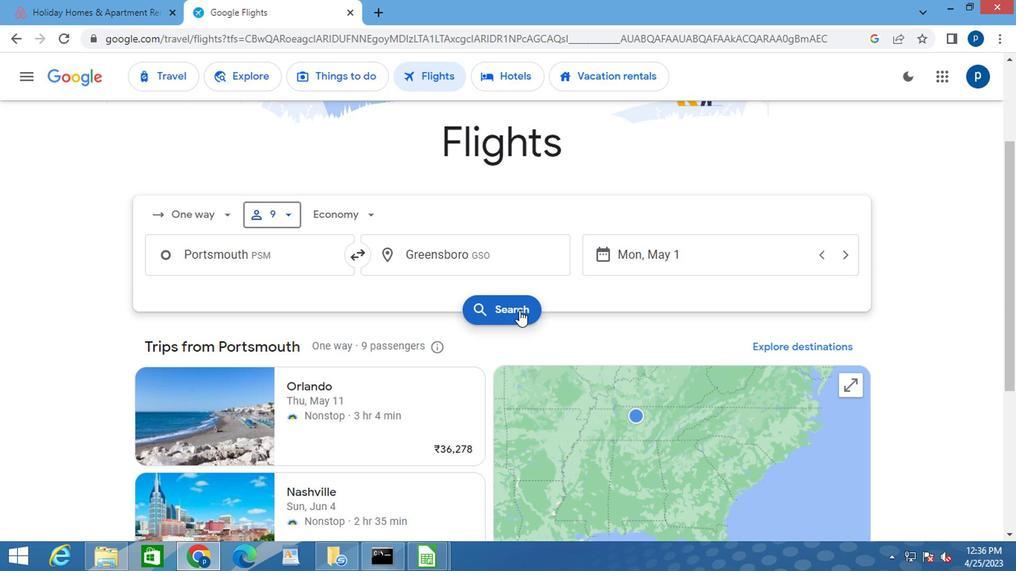 
Action: Mouse moved to (140, 215)
Screenshot: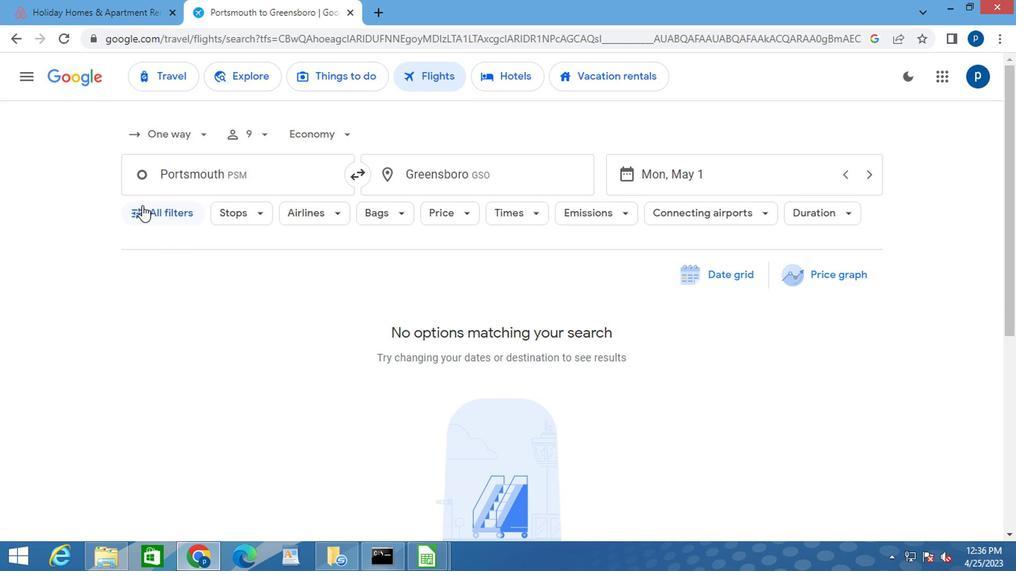 
Action: Mouse pressed left at (140, 215)
Screenshot: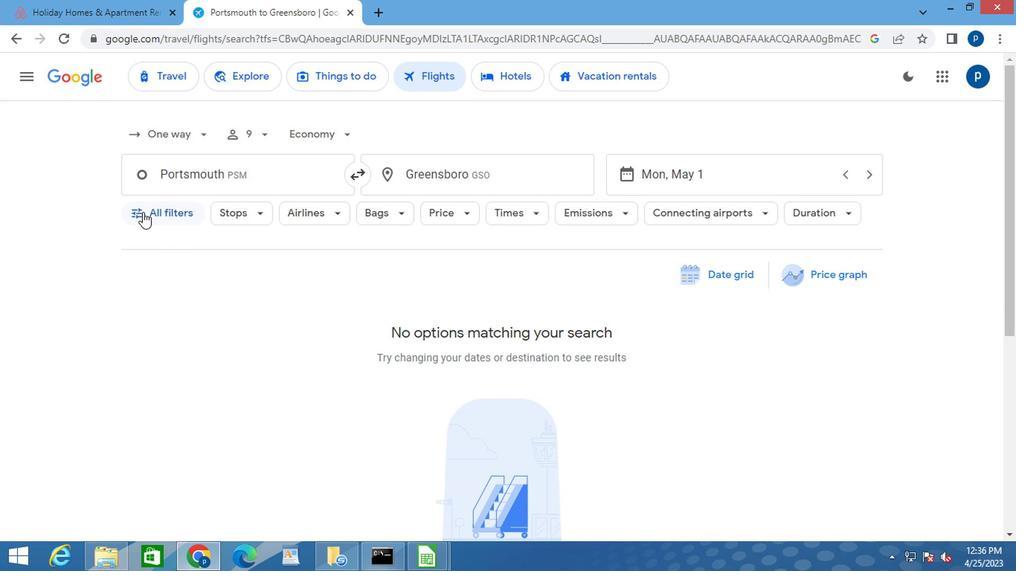 
Action: Mouse moved to (223, 374)
Screenshot: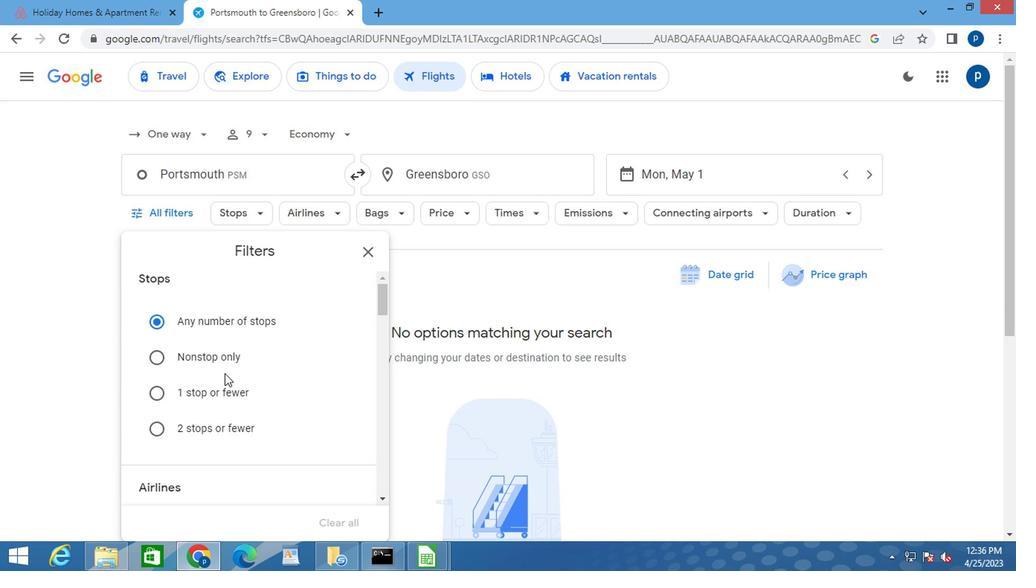 
Action: Mouse scrolled (223, 373) with delta (0, -1)
Screenshot: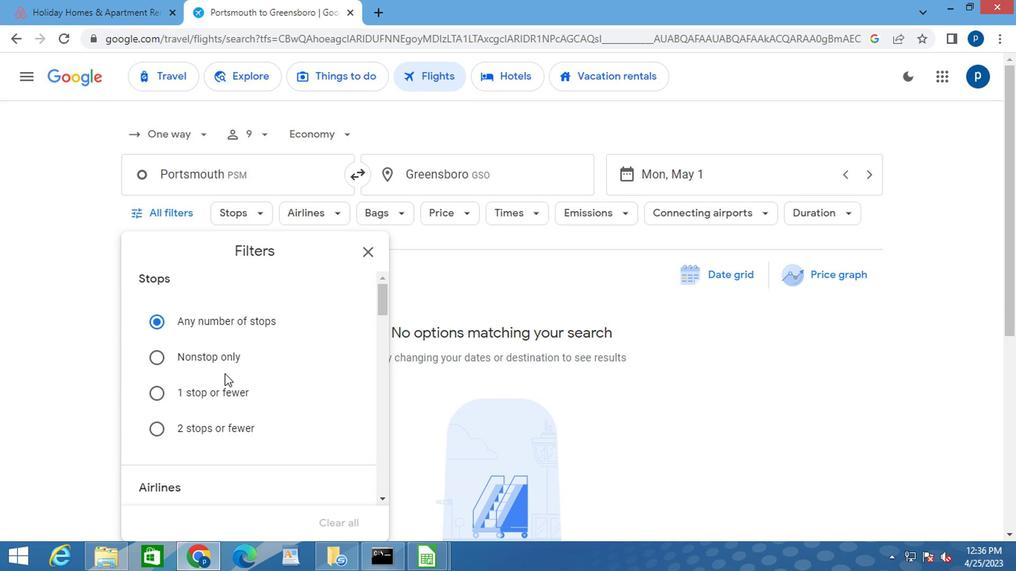 
Action: Mouse moved to (224, 374)
Screenshot: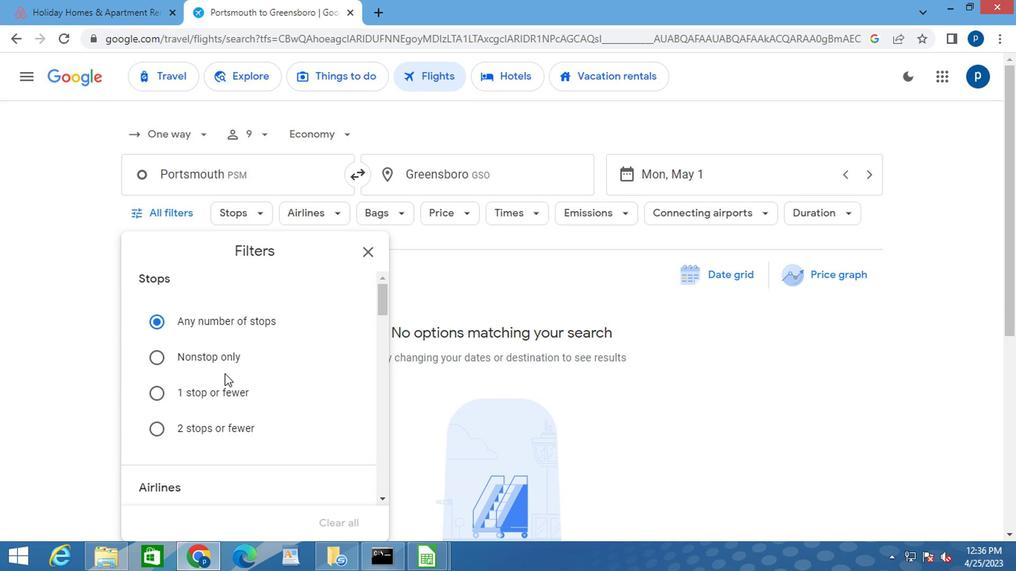 
Action: Mouse scrolled (224, 373) with delta (0, -1)
Screenshot: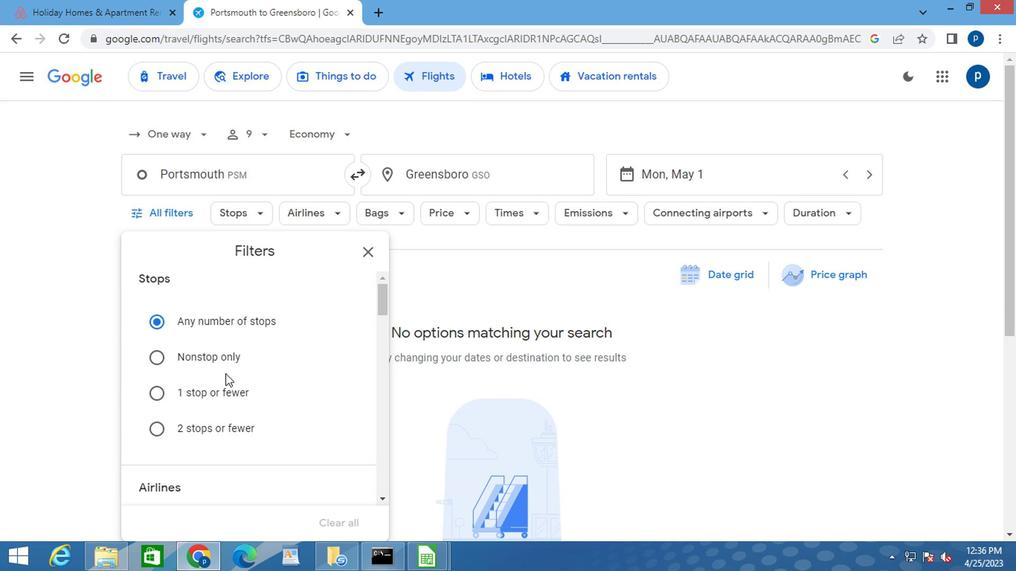 
Action: Mouse moved to (234, 373)
Screenshot: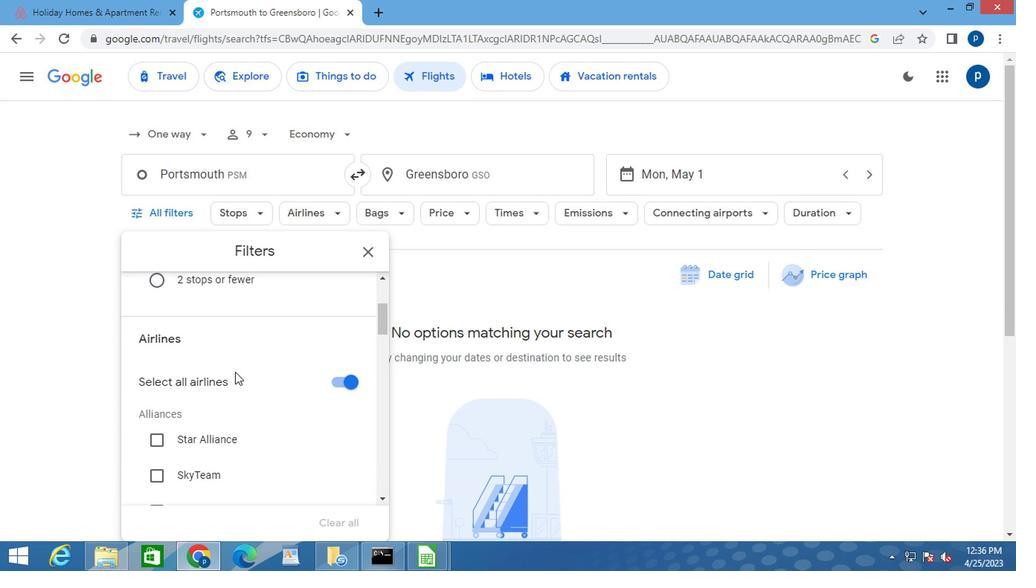 
Action: Mouse scrolled (234, 373) with delta (0, 0)
Screenshot: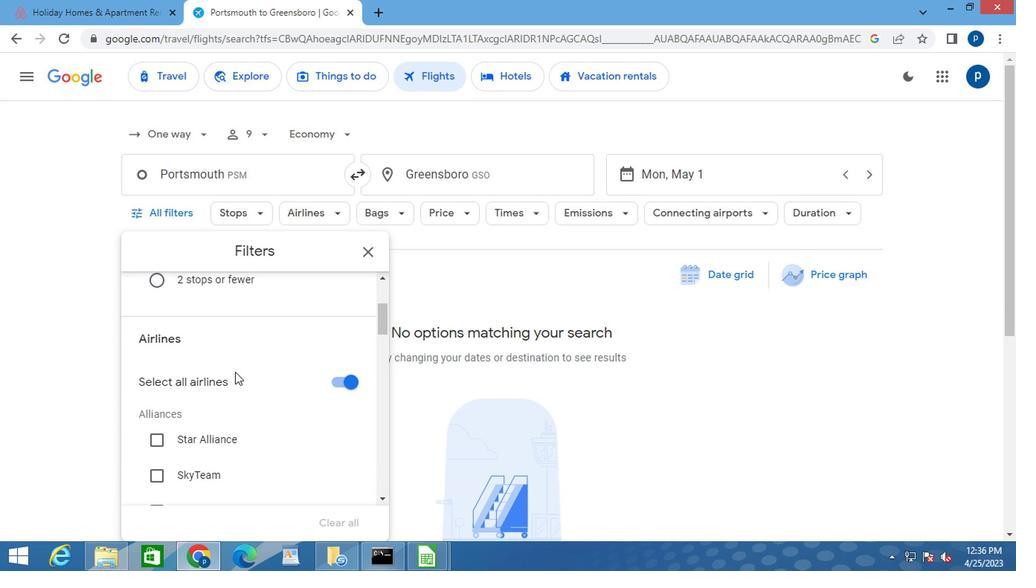 
Action: Mouse moved to (234, 374)
Screenshot: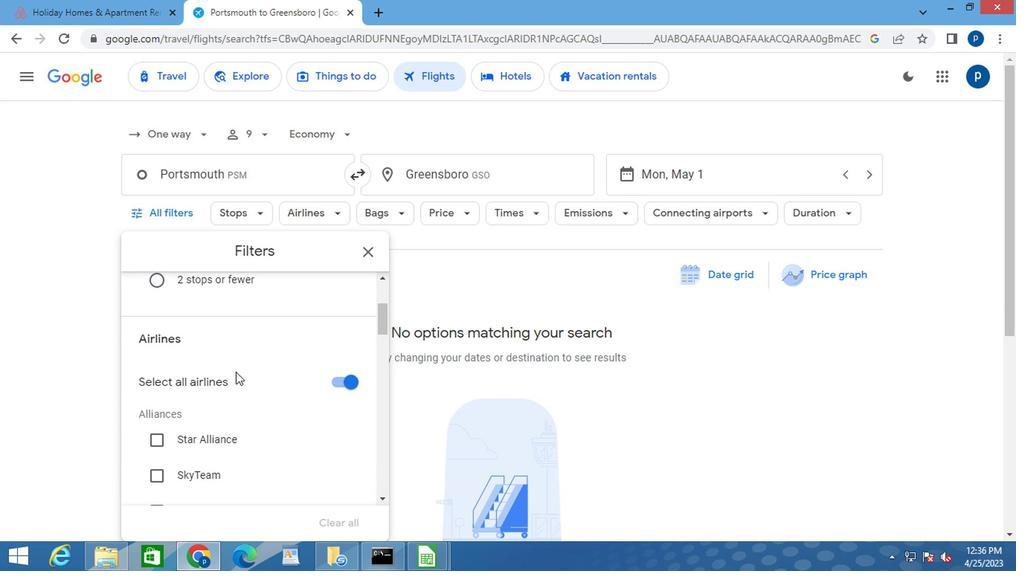 
Action: Mouse scrolled (234, 373) with delta (0, -1)
Screenshot: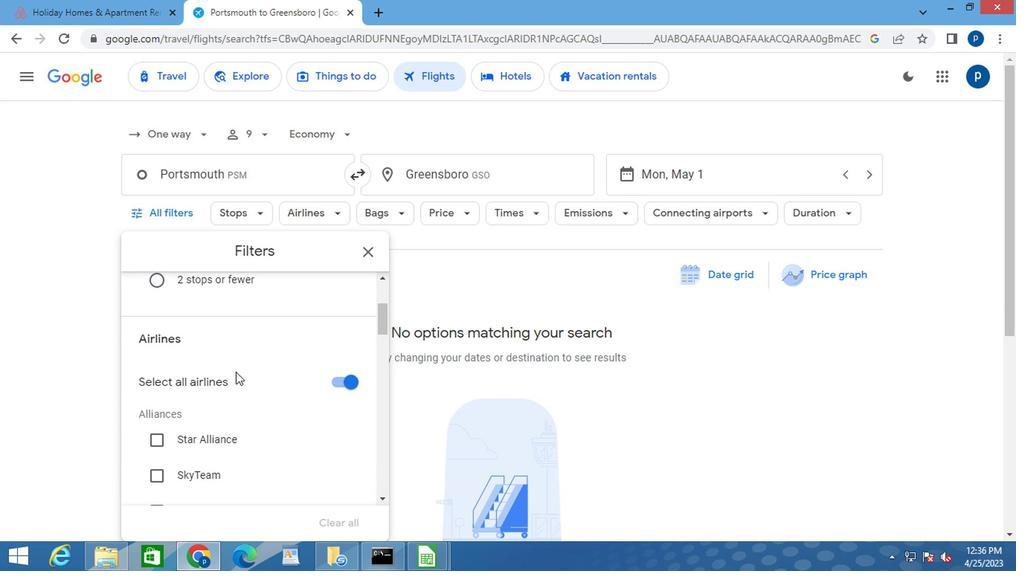 
Action: Mouse moved to (234, 376)
Screenshot: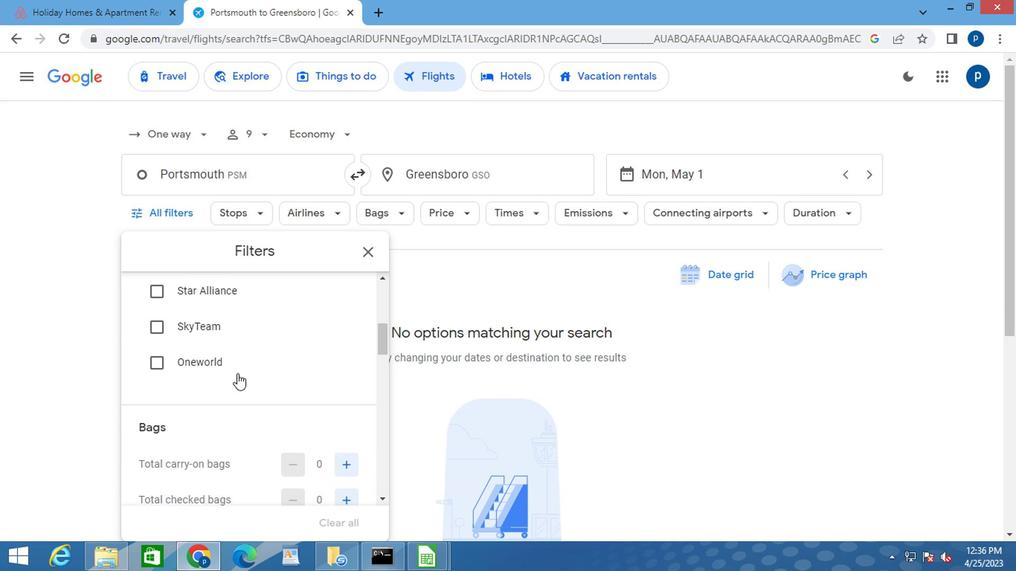 
Action: Mouse scrolled (234, 375) with delta (0, -1)
Screenshot: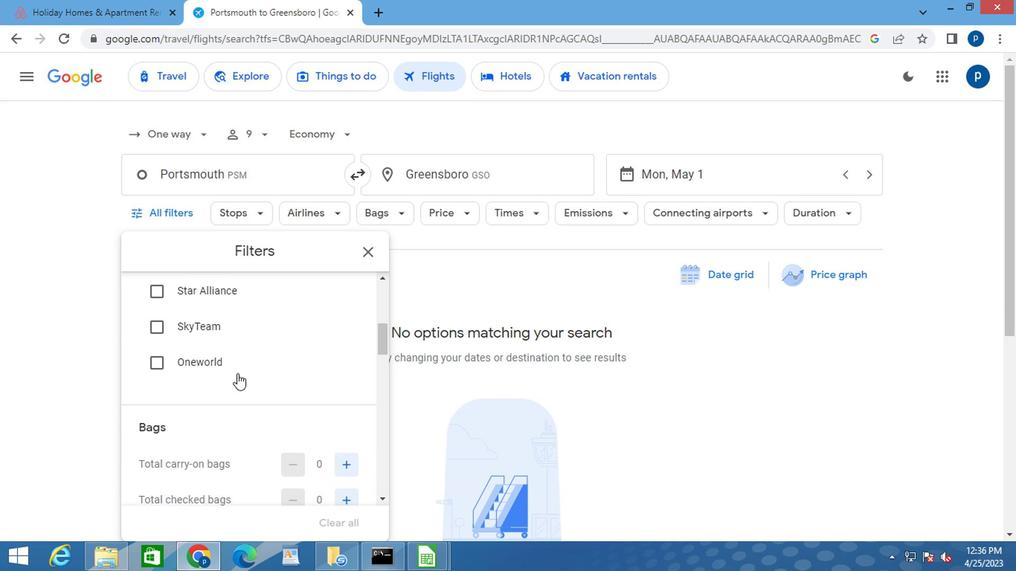 
Action: Mouse moved to (234, 378)
Screenshot: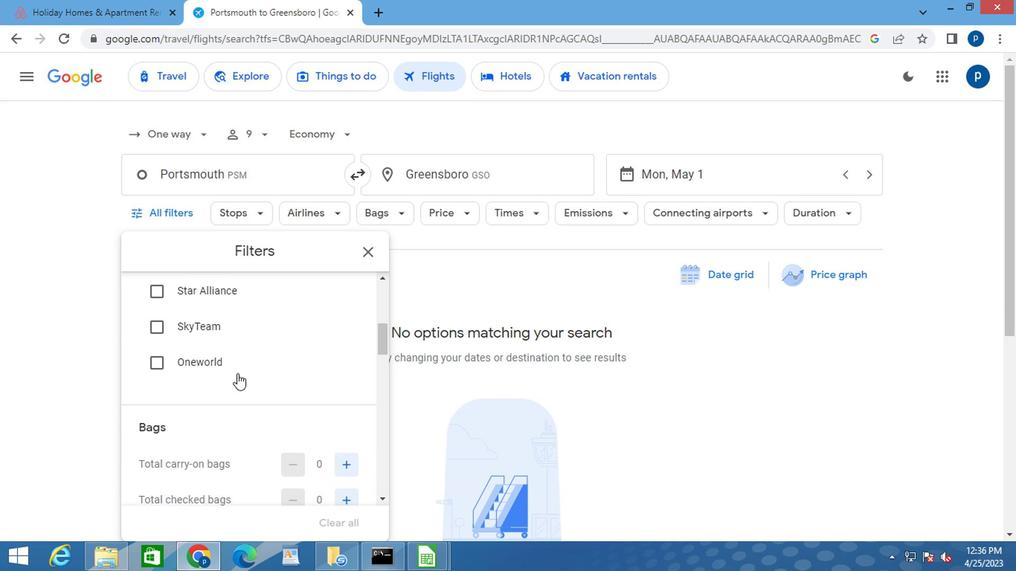 
Action: Mouse scrolled (234, 378) with delta (0, 0)
Screenshot: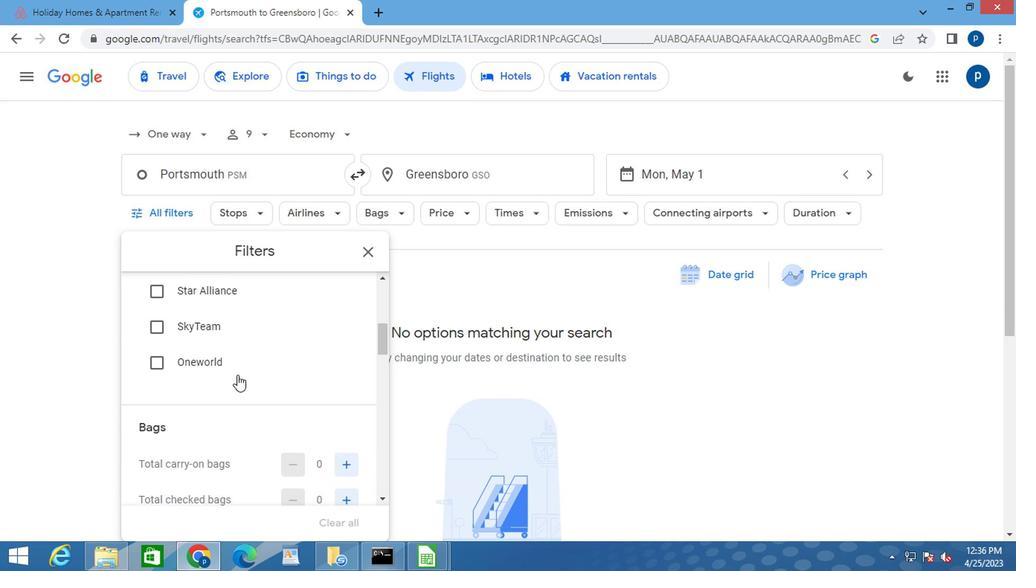
Action: Mouse moved to (345, 321)
Screenshot: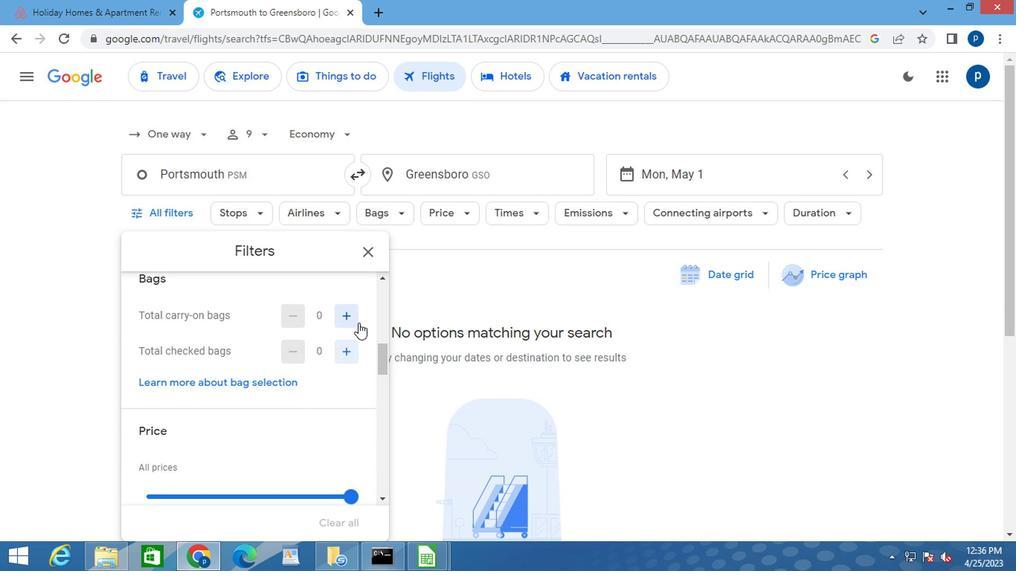 
Action: Mouse pressed left at (345, 321)
Screenshot: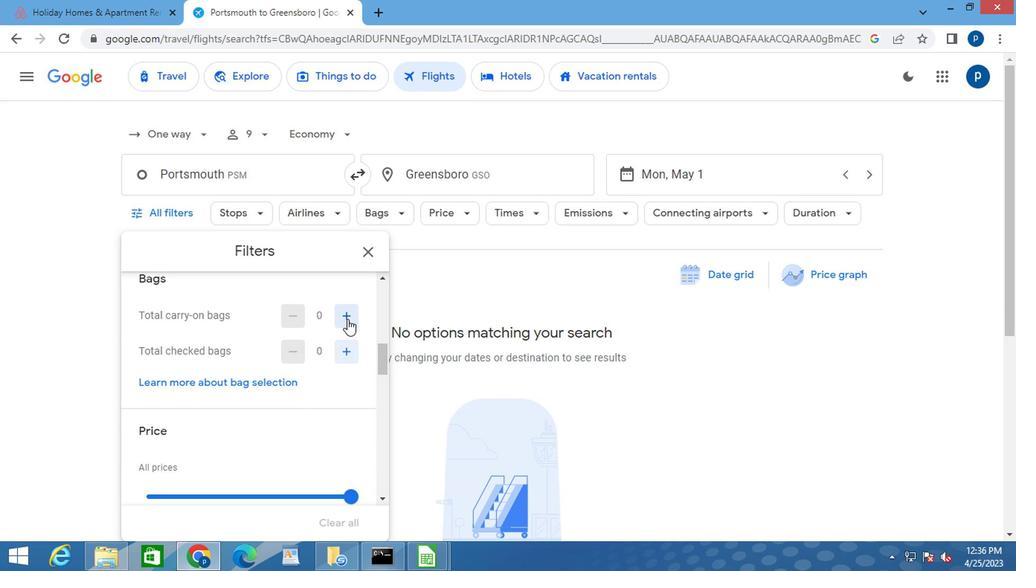 
Action: Mouse pressed left at (345, 321)
Screenshot: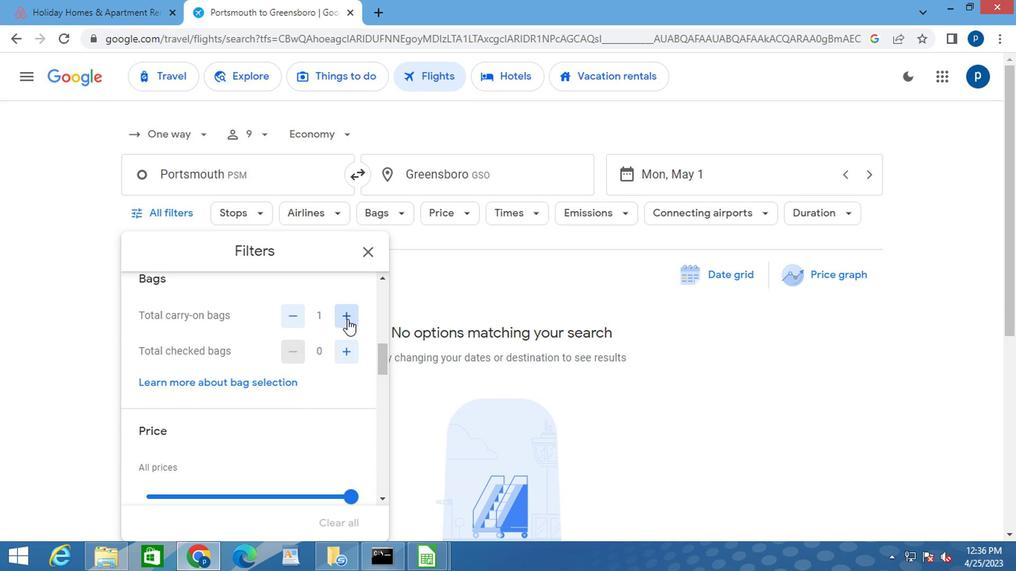 
Action: Mouse moved to (321, 385)
Screenshot: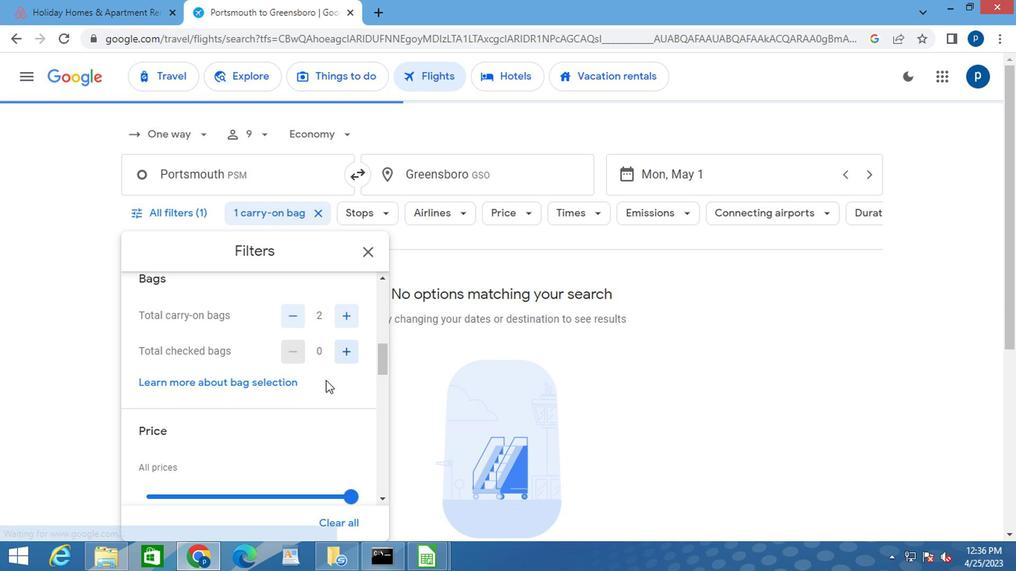 
Action: Mouse scrolled (321, 384) with delta (0, 0)
Screenshot: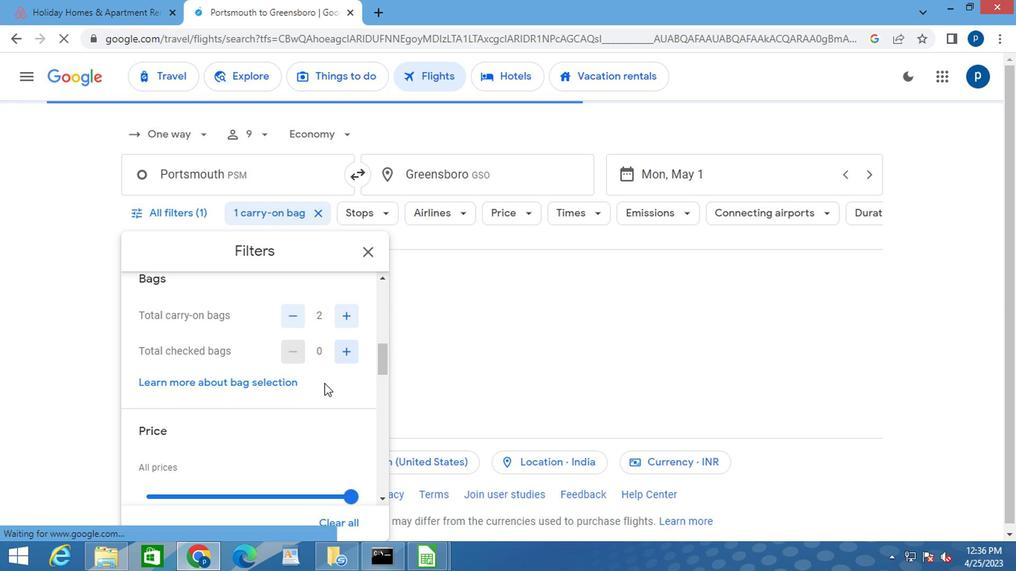 
Action: Mouse moved to (317, 411)
Screenshot: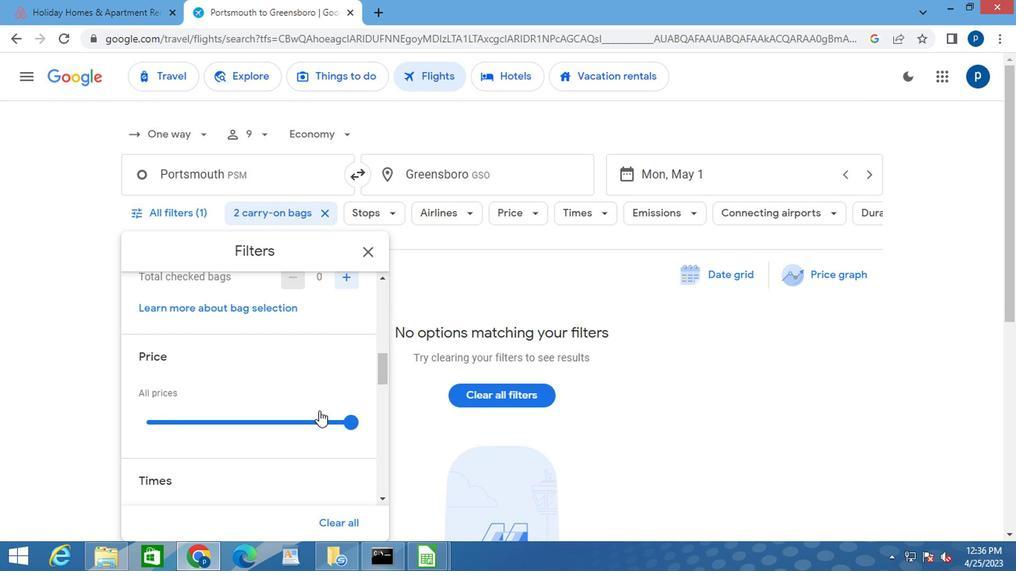 
Action: Mouse scrolled (317, 410) with delta (0, -1)
Screenshot: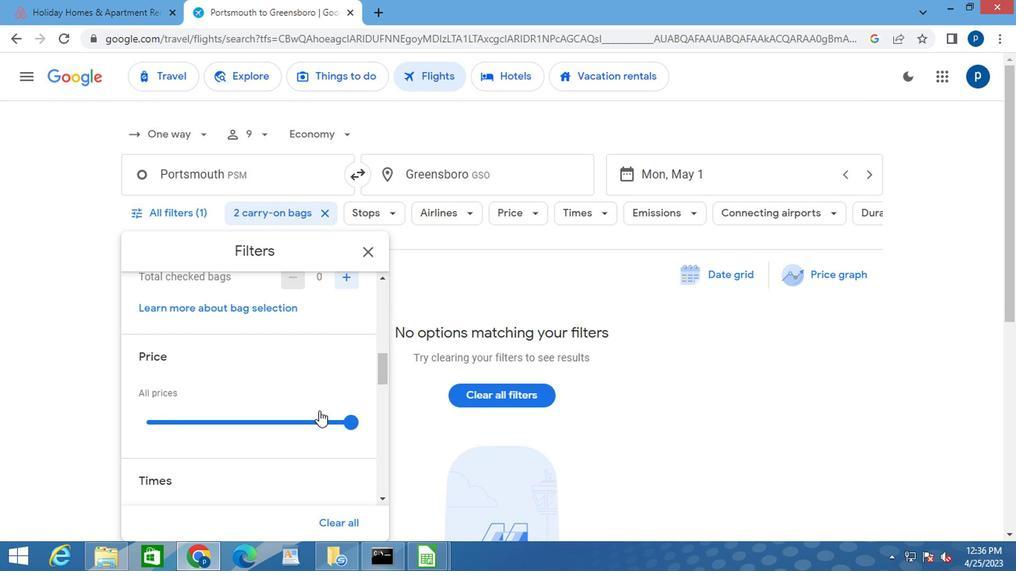 
Action: Mouse moved to (347, 350)
Screenshot: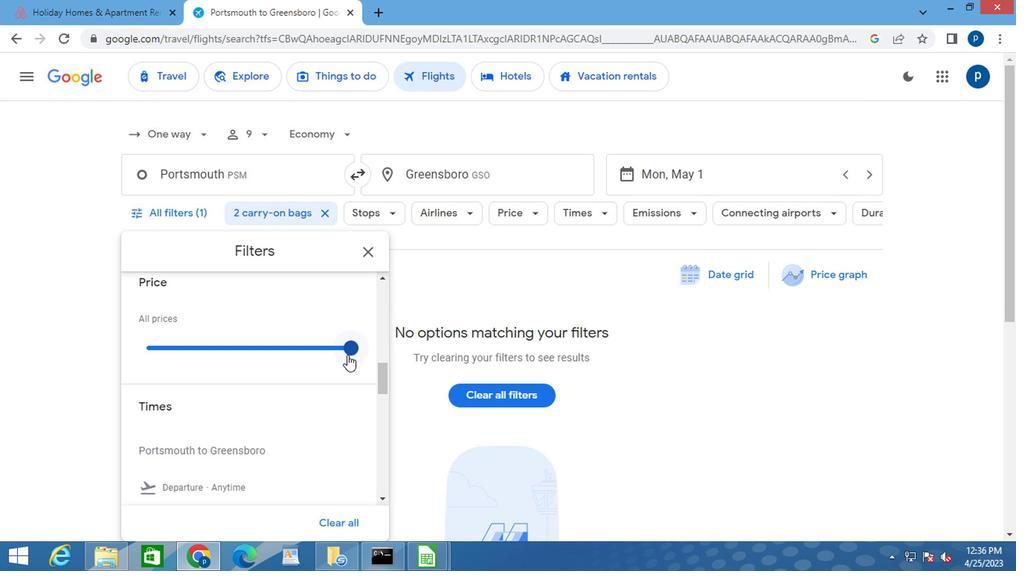
Action: Mouse pressed left at (347, 350)
Screenshot: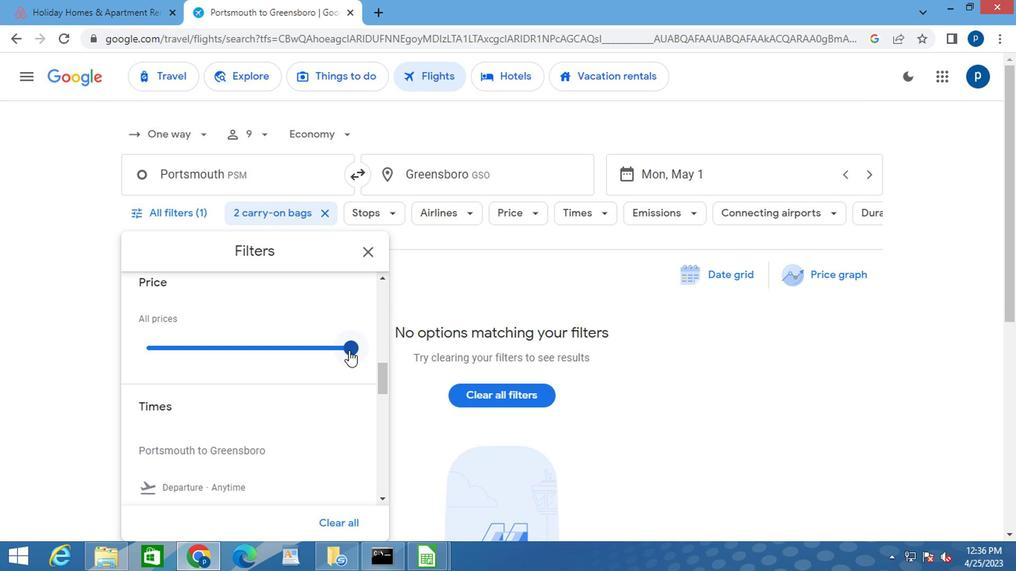 
Action: Mouse moved to (293, 417)
Screenshot: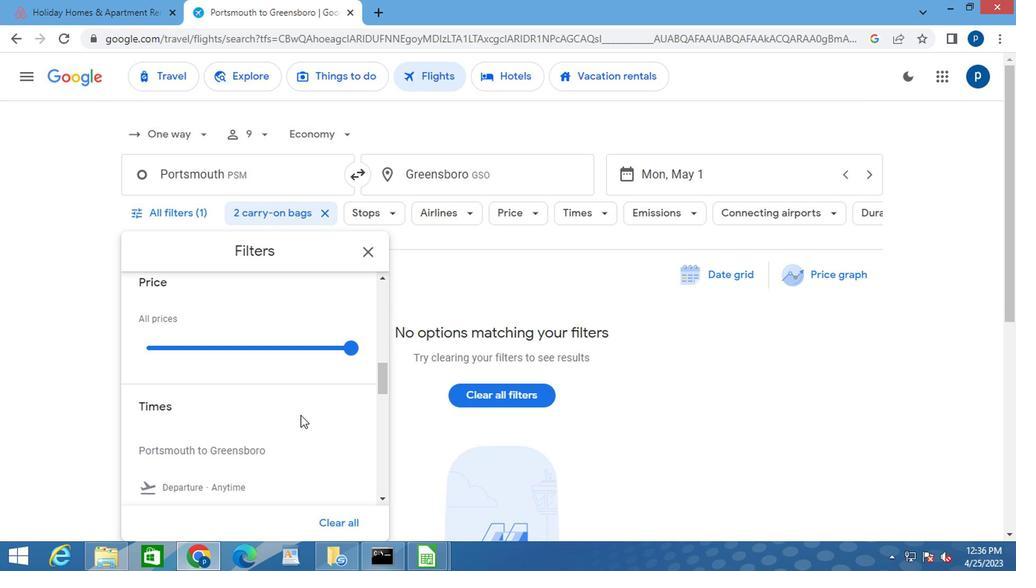 
Action: Mouse scrolled (293, 416) with delta (0, 0)
Screenshot: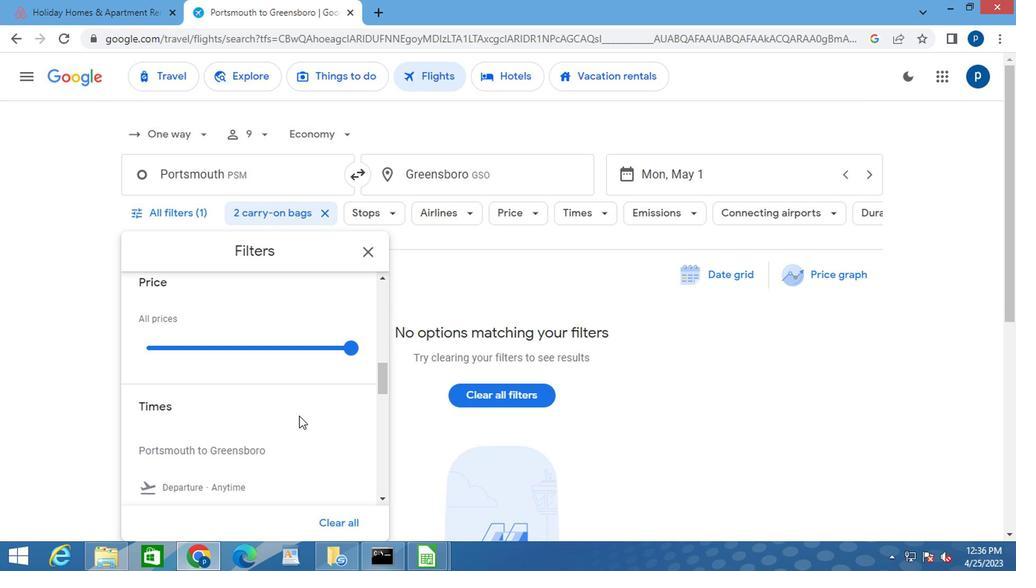 
Action: Mouse moved to (291, 417)
Screenshot: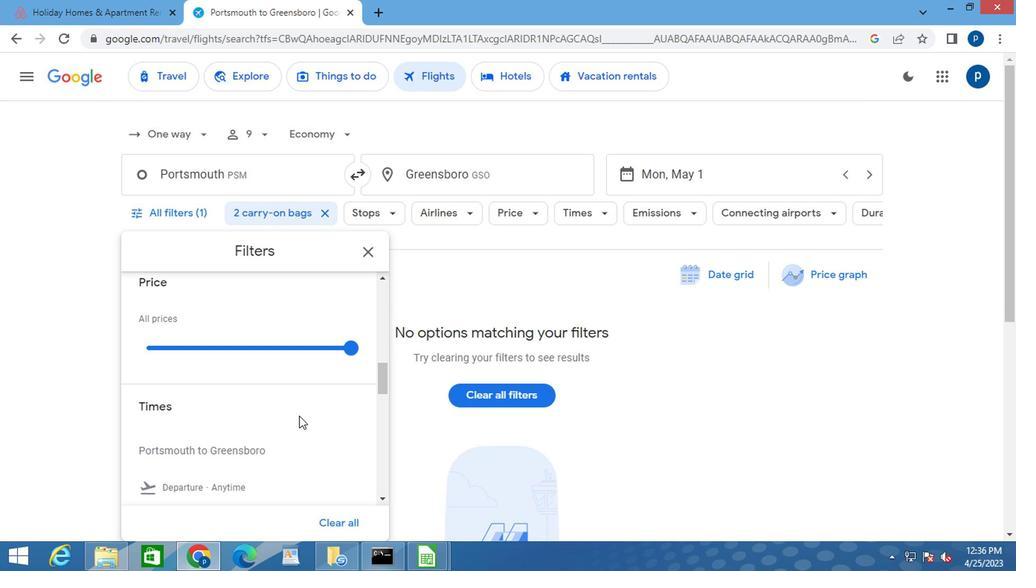 
Action: Mouse scrolled (291, 417) with delta (0, 0)
Screenshot: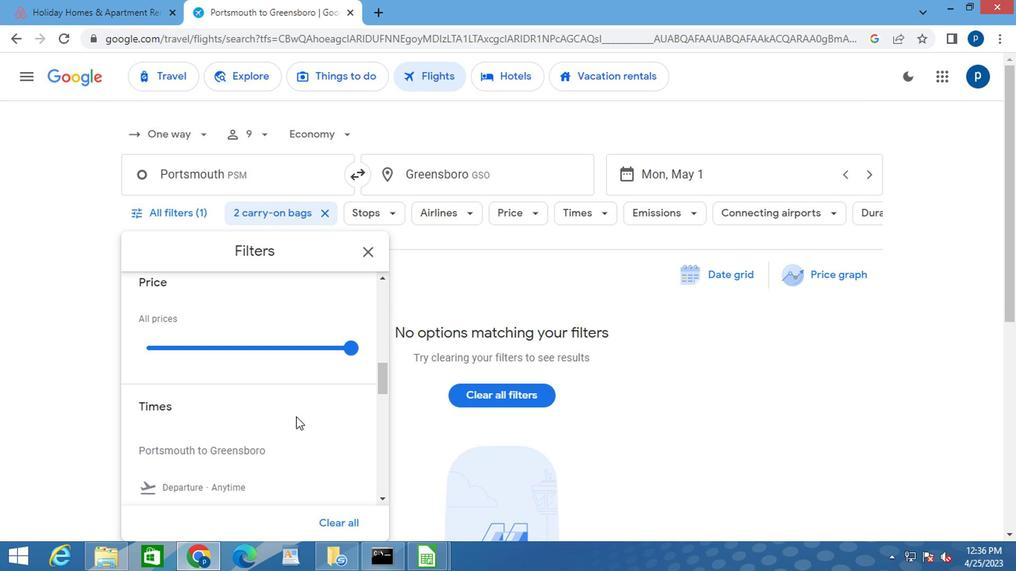 
Action: Mouse moved to (147, 373)
Screenshot: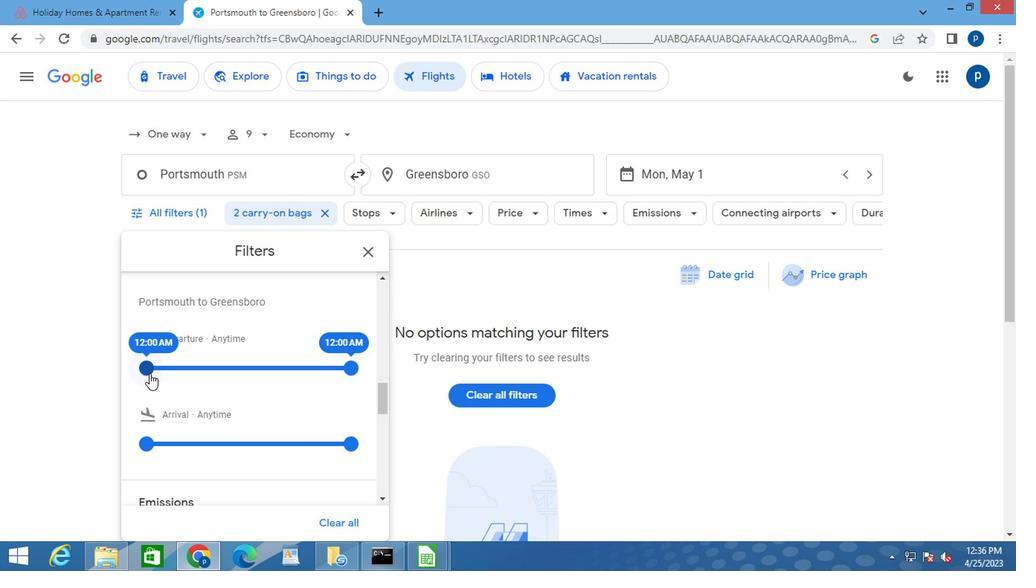
Action: Mouse pressed left at (147, 373)
Screenshot: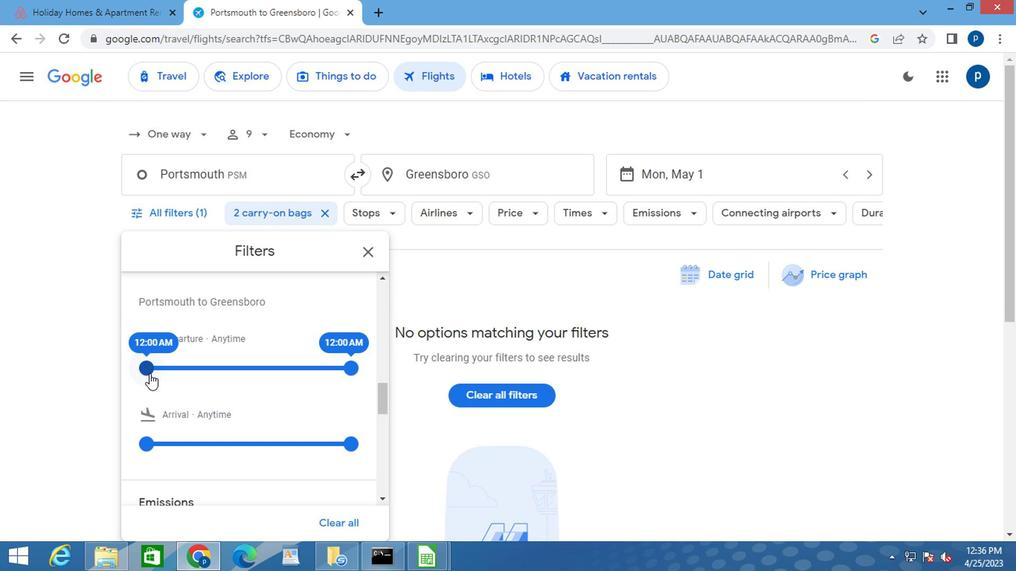 
Action: Mouse moved to (347, 367)
Screenshot: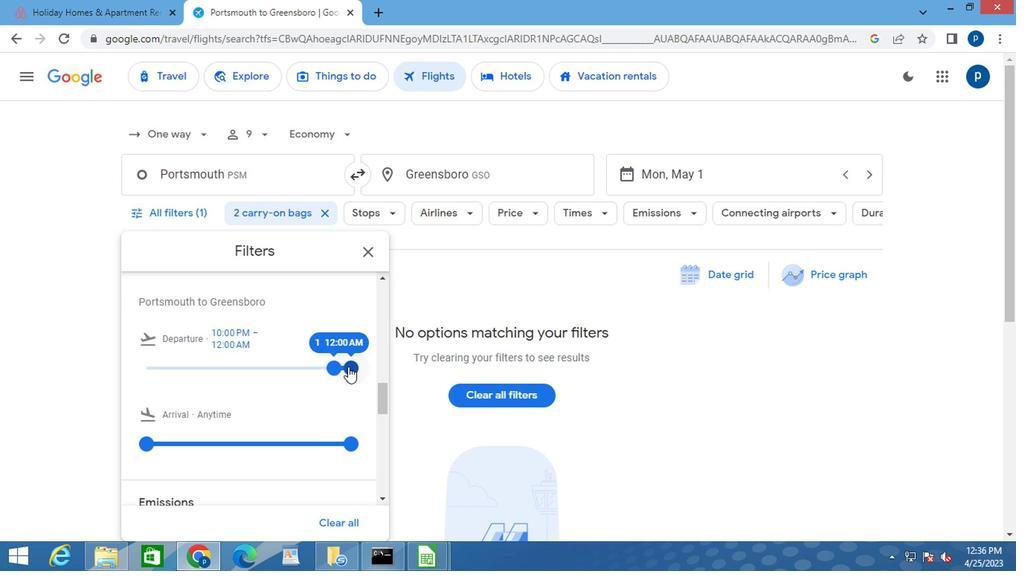 
Action: Mouse pressed left at (347, 367)
Screenshot: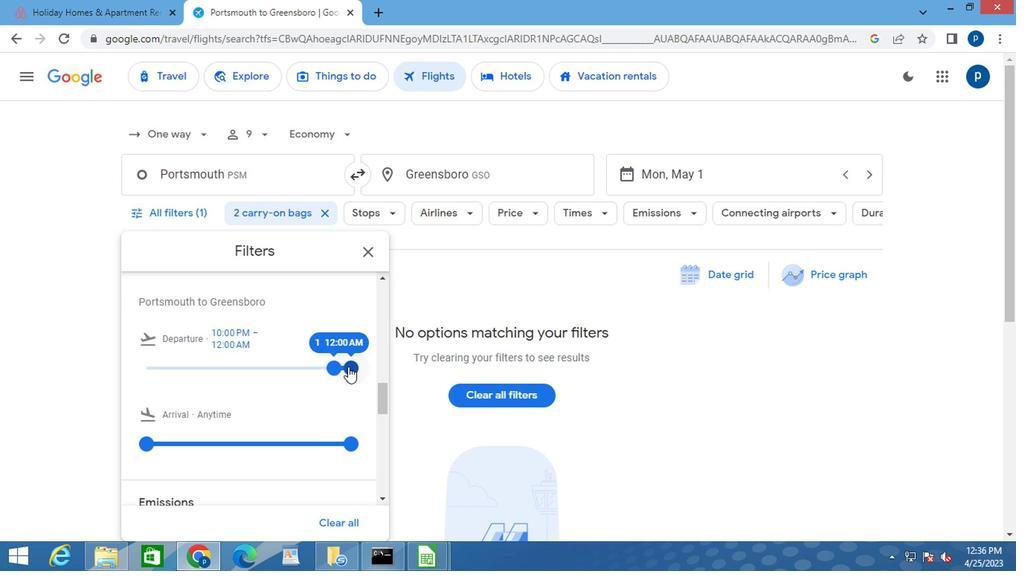 
Action: Mouse moved to (345, 367)
Screenshot: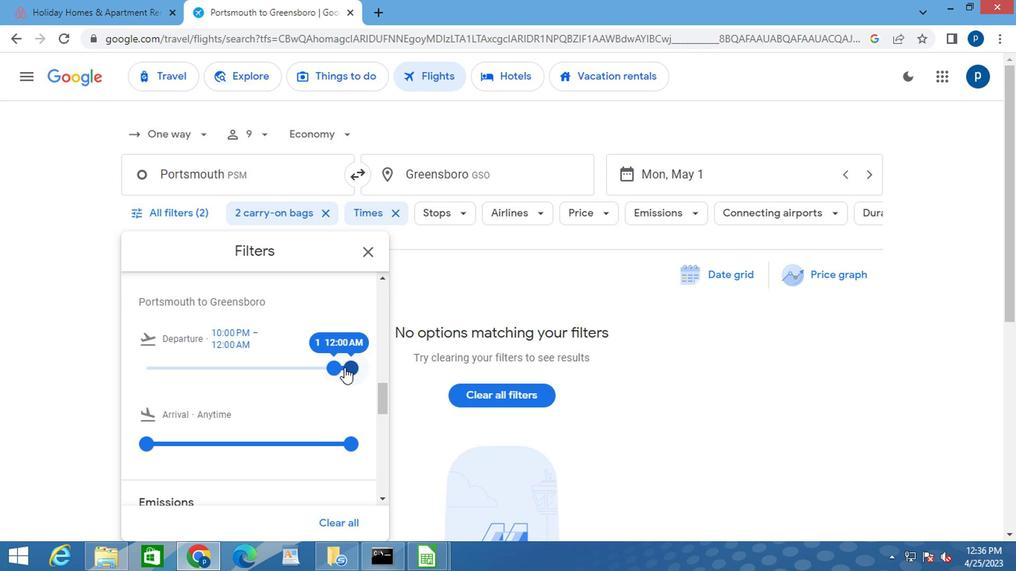 
Action: Mouse pressed left at (345, 367)
Screenshot: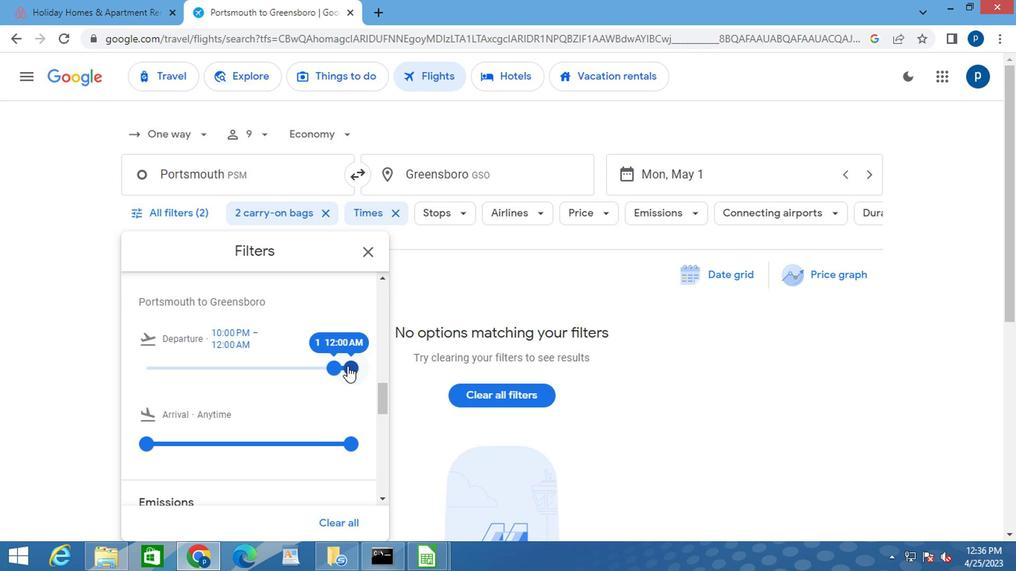 
Action: Mouse moved to (346, 367)
Screenshot: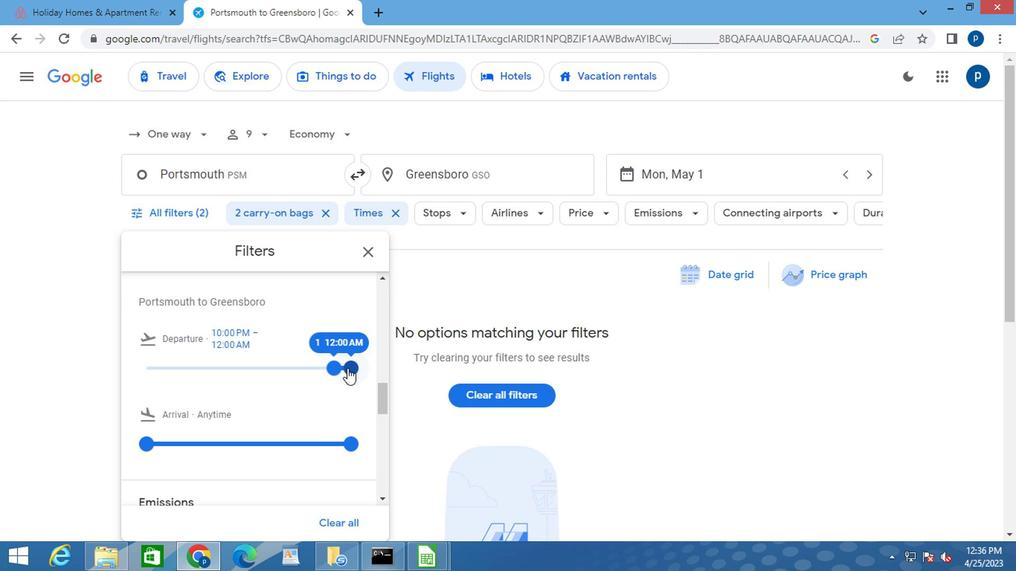 
Action: Mouse pressed left at (346, 367)
Screenshot: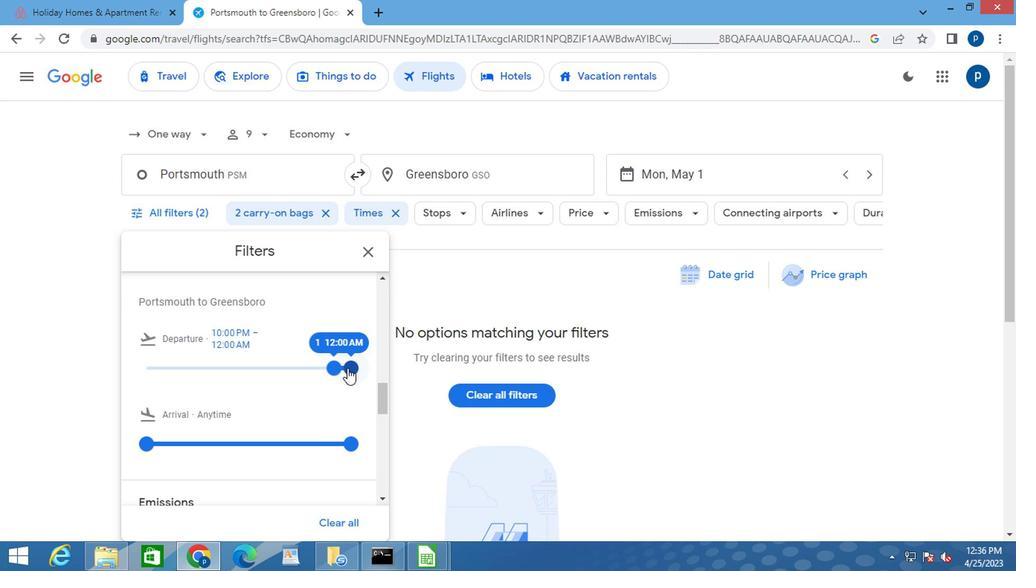 
Action: Mouse moved to (348, 371)
Screenshot: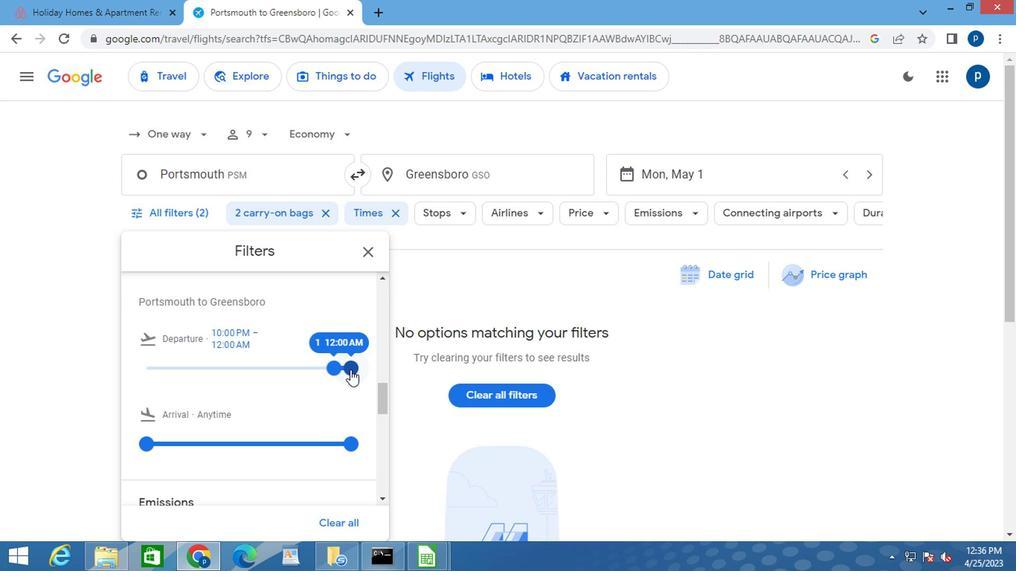 
Action: Mouse pressed left at (348, 371)
Screenshot: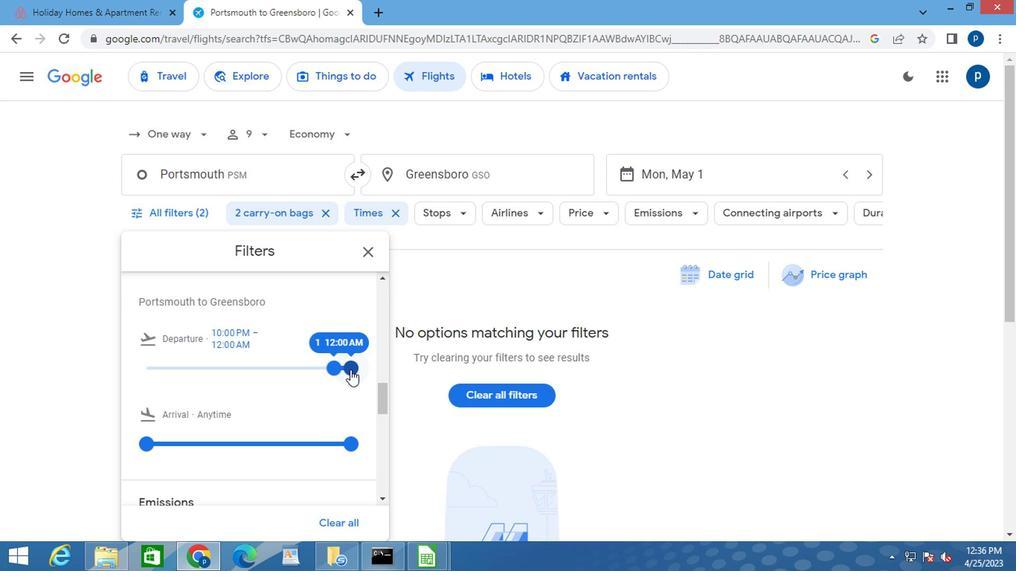 
Action: Mouse moved to (339, 368)
Screenshot: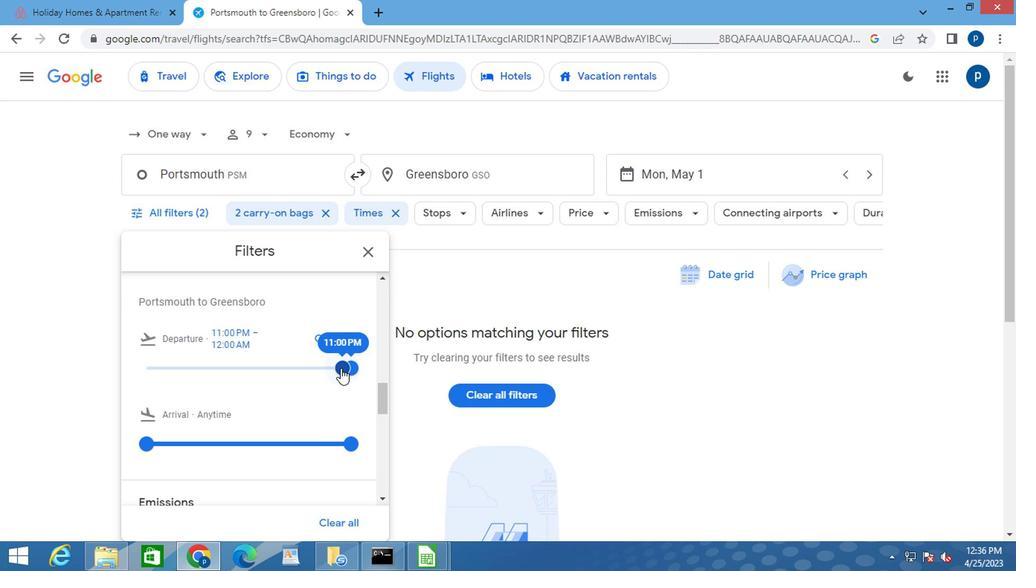 
Action: Mouse pressed left at (339, 368)
Screenshot: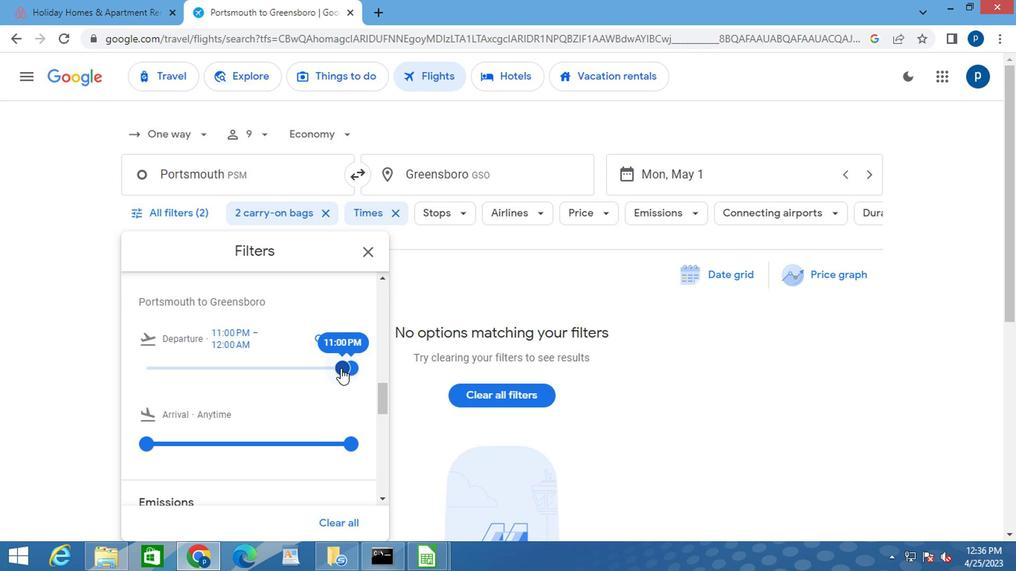 
Action: Mouse moved to (345, 371)
Screenshot: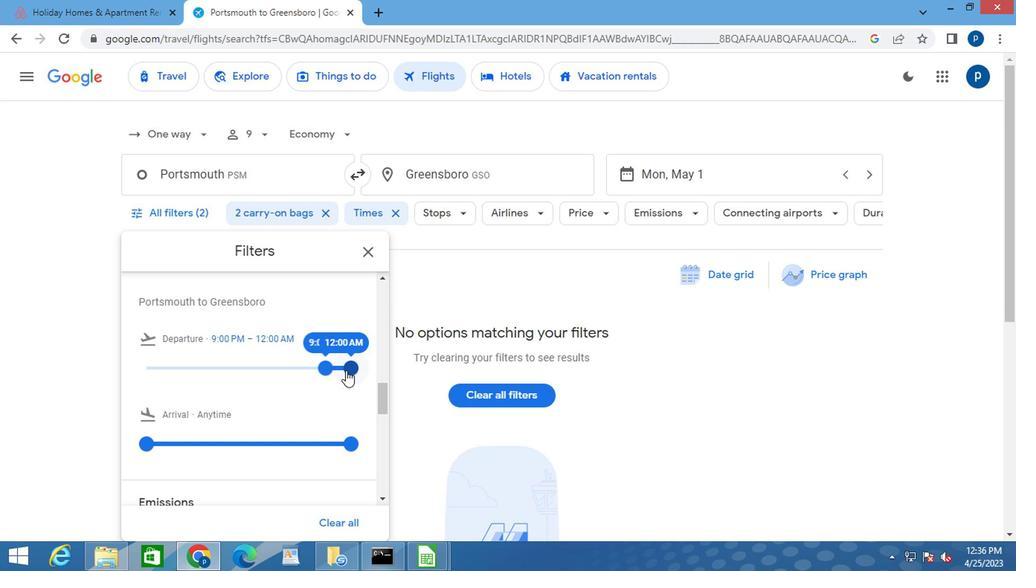
Action: Mouse pressed left at (345, 371)
Screenshot: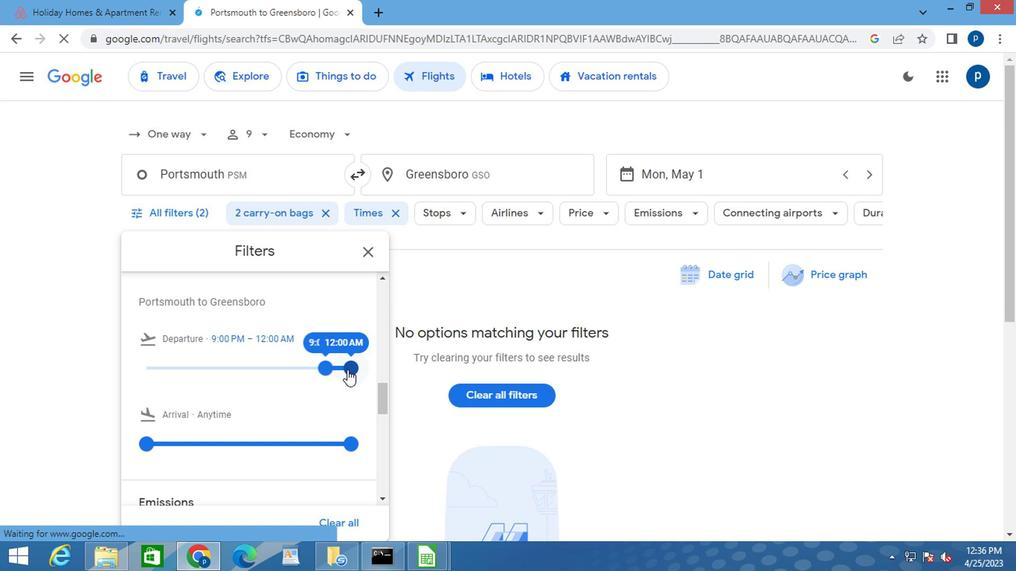 
Action: Mouse moved to (320, 369)
Screenshot: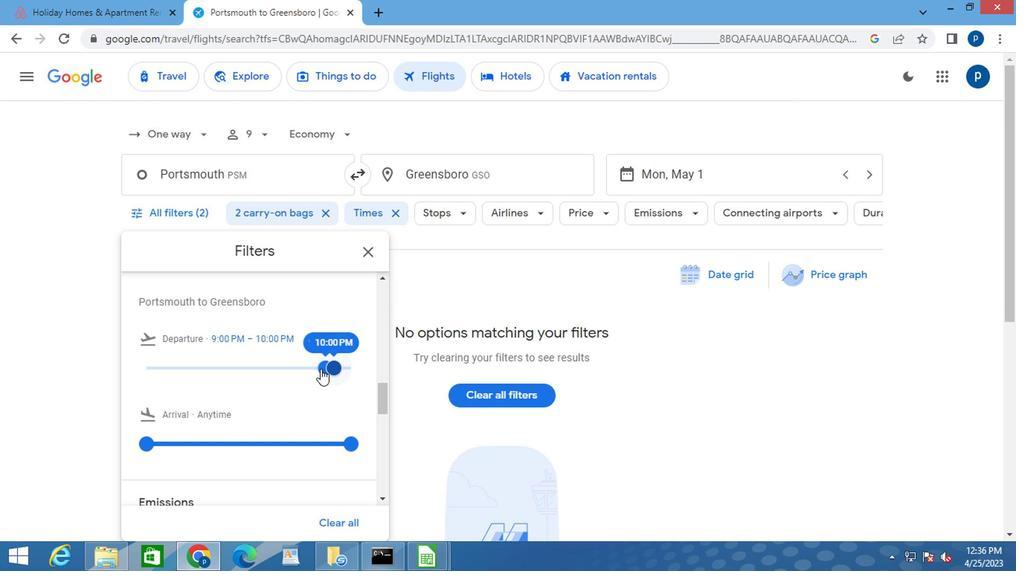 
Action: Mouse pressed left at (320, 369)
Screenshot: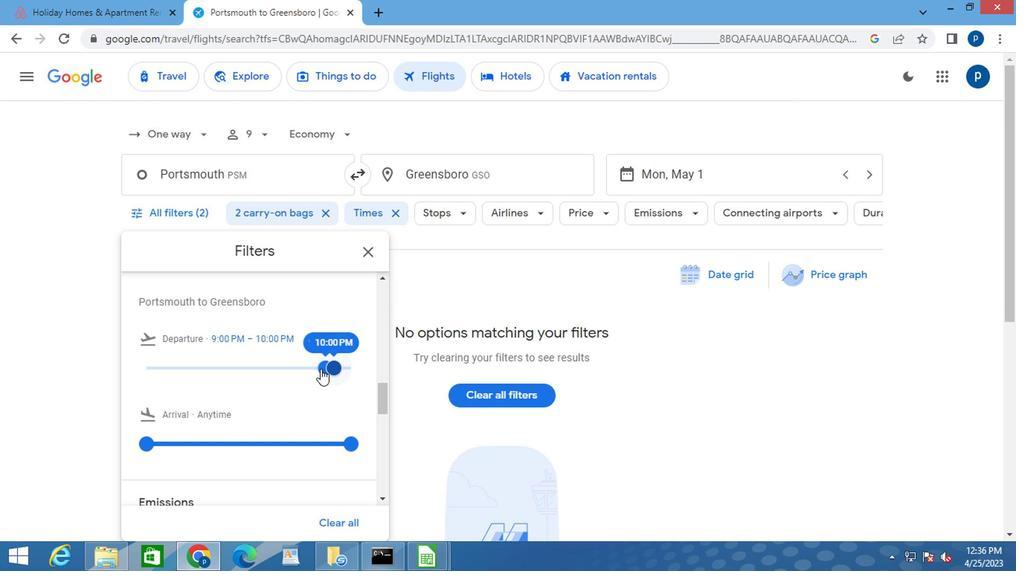 
Action: Mouse moved to (331, 369)
Screenshot: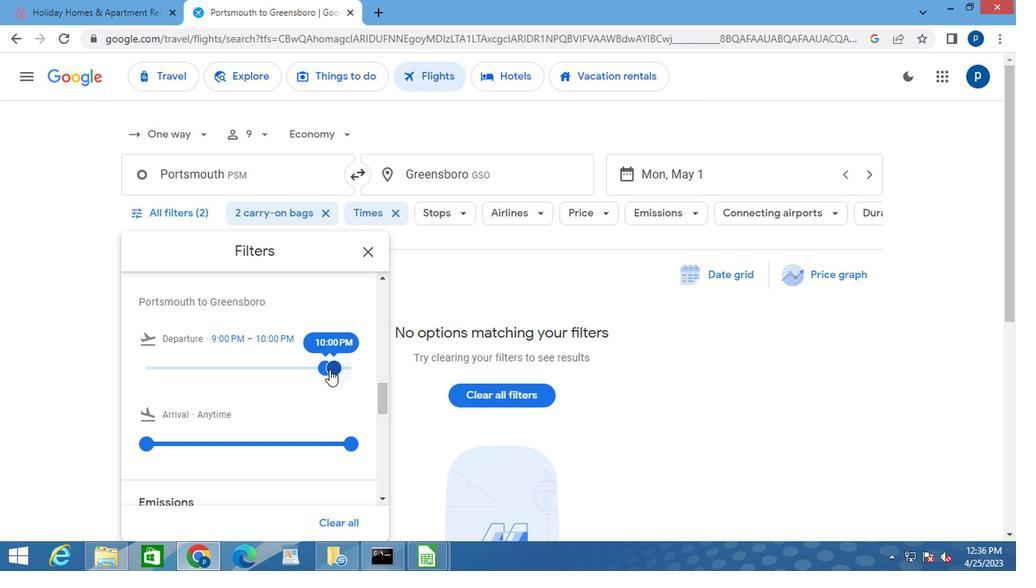 
Action: Mouse pressed left at (331, 369)
Screenshot: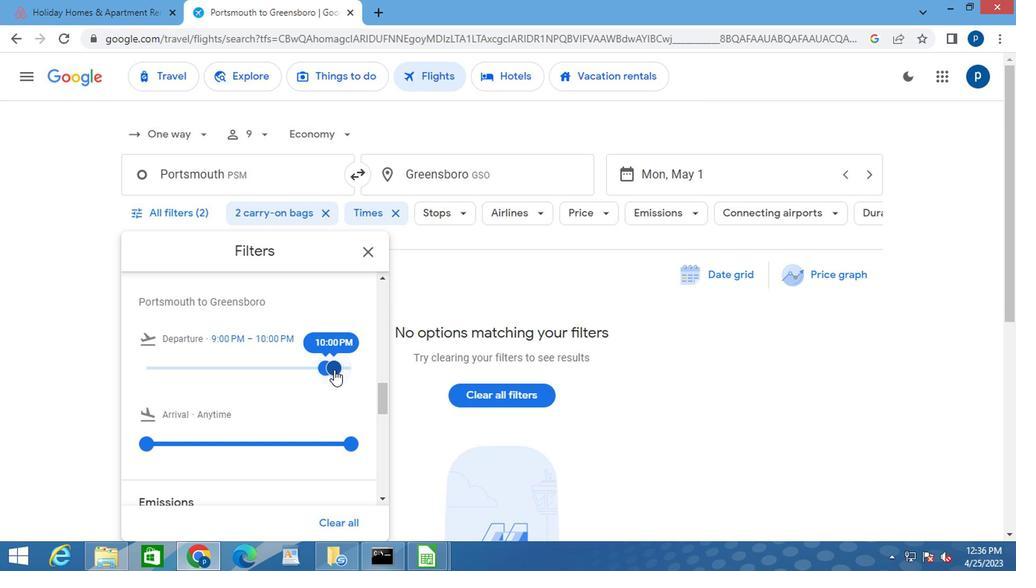 
Action: Mouse moved to (322, 366)
Screenshot: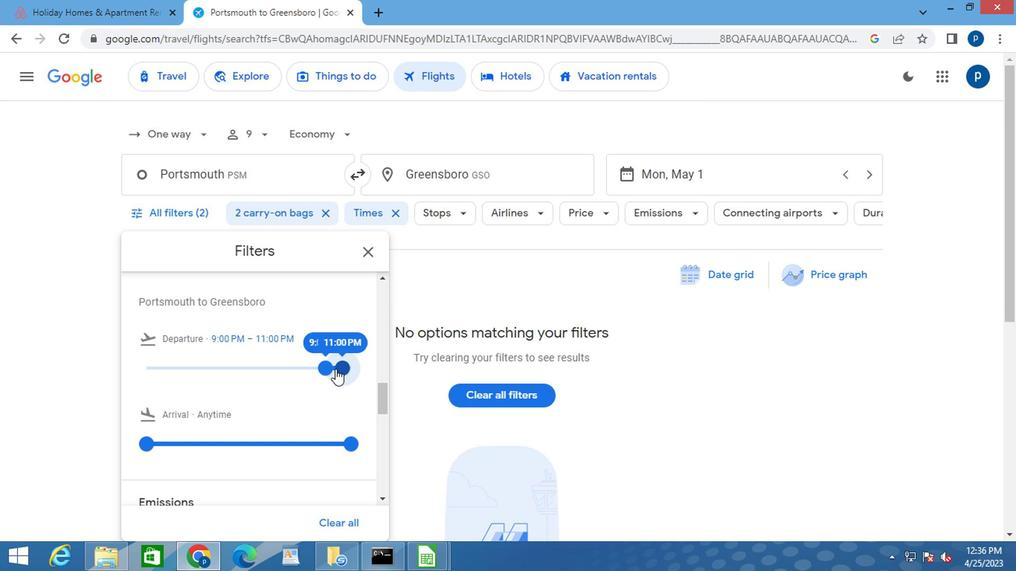 
Action: Mouse pressed left at (322, 366)
Screenshot: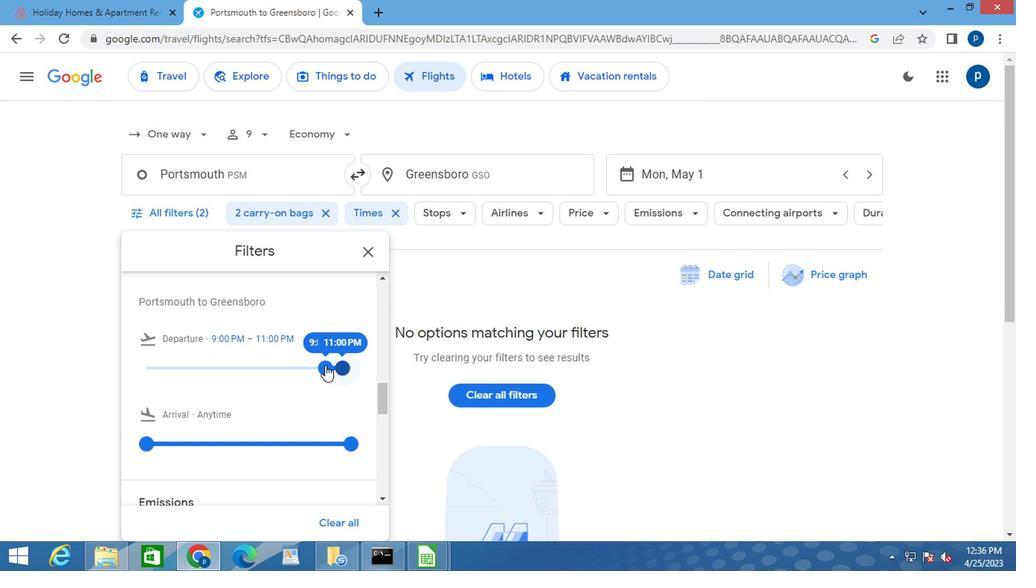 
Action: Mouse moved to (323, 371)
Screenshot: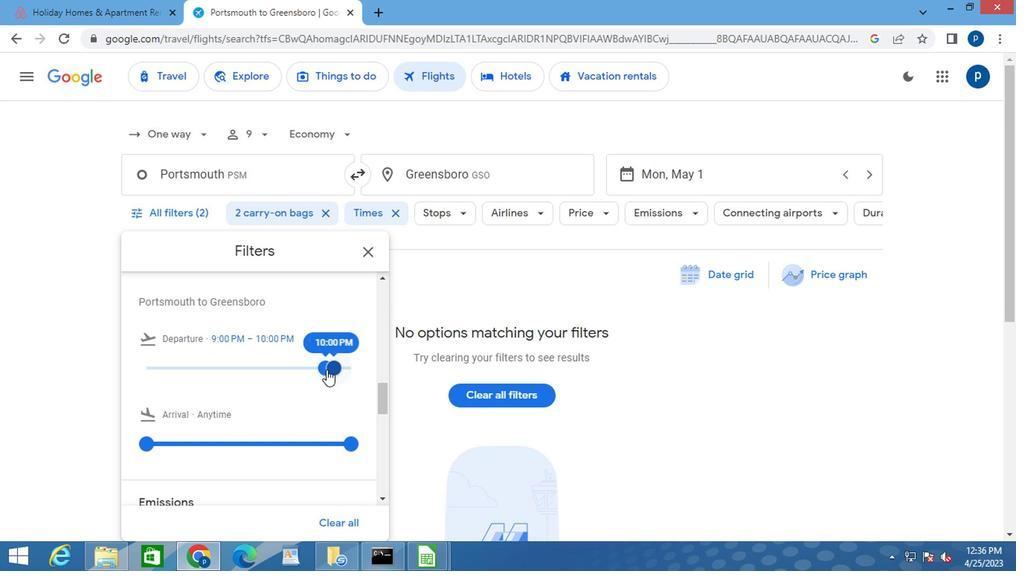 
Action: Mouse pressed left at (323, 371)
Screenshot: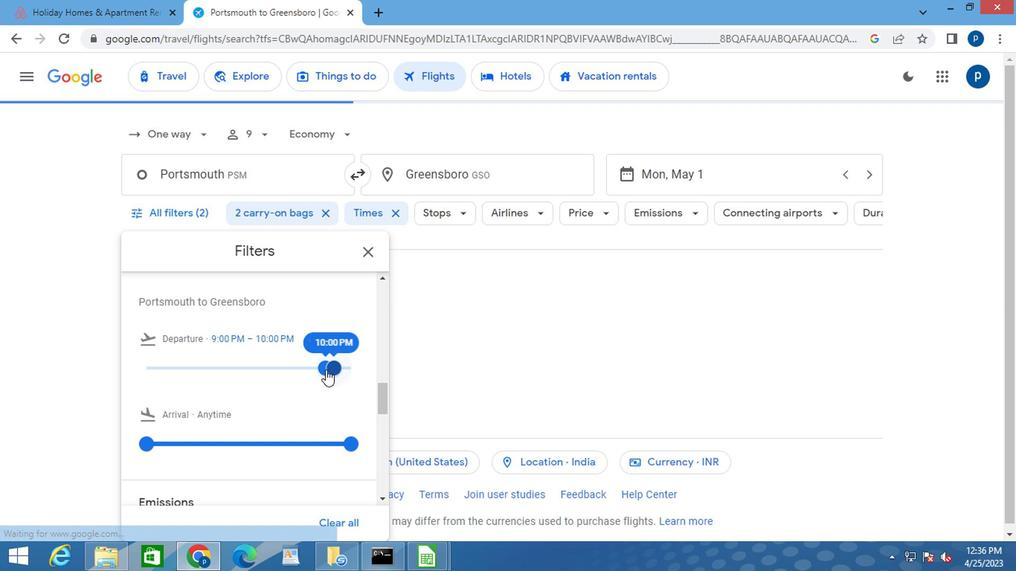 
Action: Mouse moved to (330, 371)
Screenshot: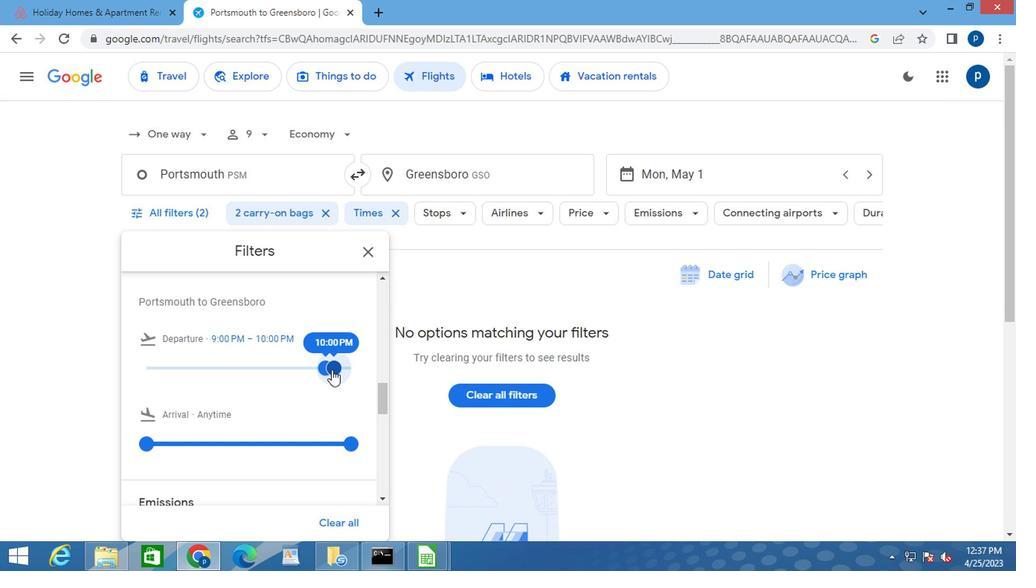 
Action: Mouse pressed left at (330, 371)
Screenshot: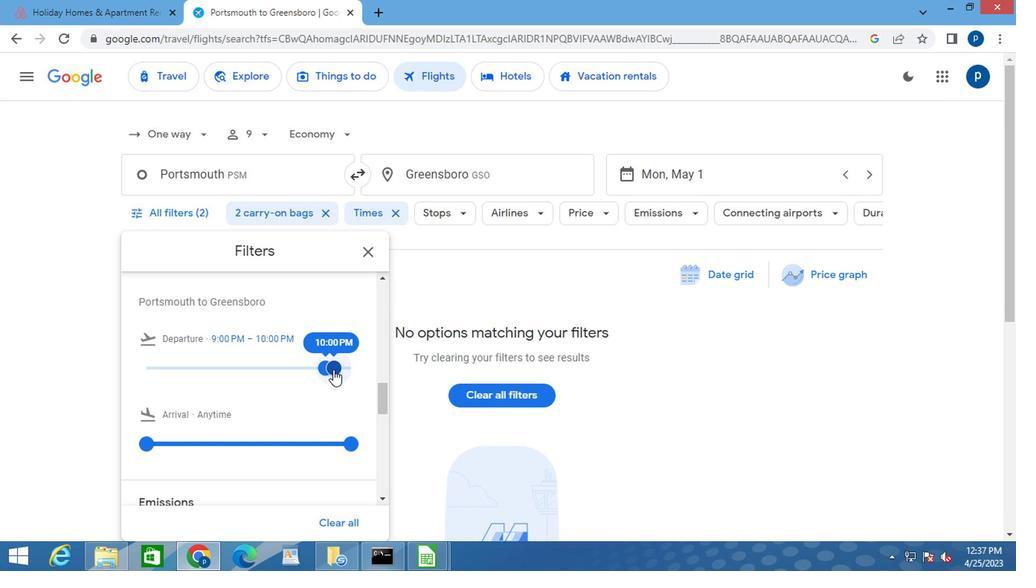 
Action: Mouse moved to (324, 367)
Screenshot: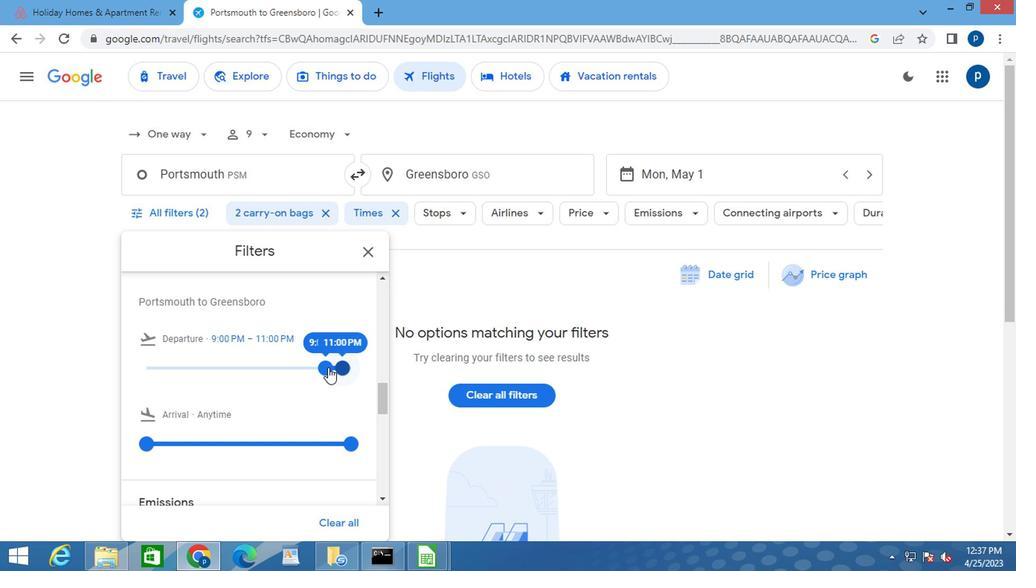 
Action: Mouse pressed left at (324, 367)
Screenshot: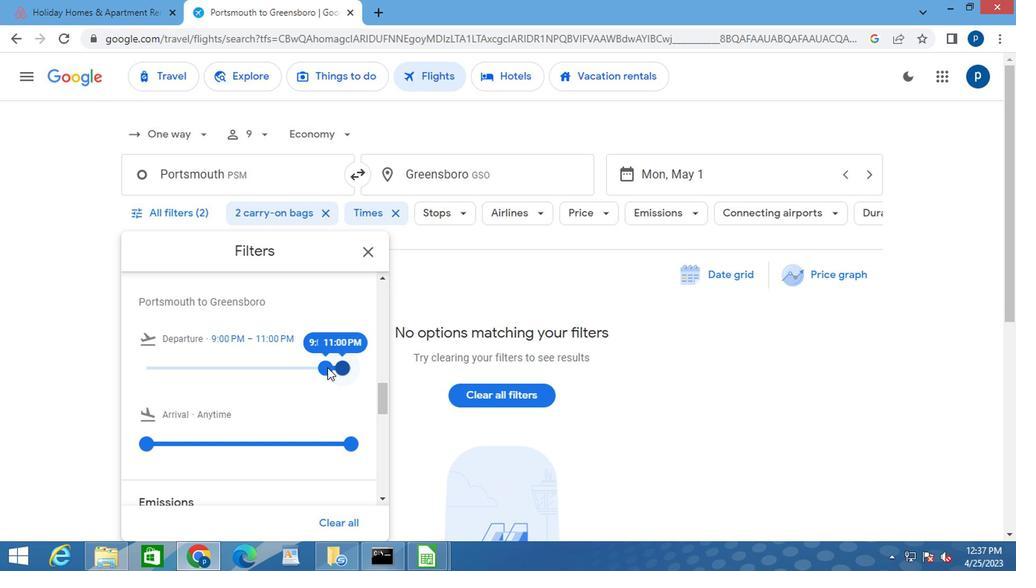 
Action: Mouse moved to (333, 369)
Screenshot: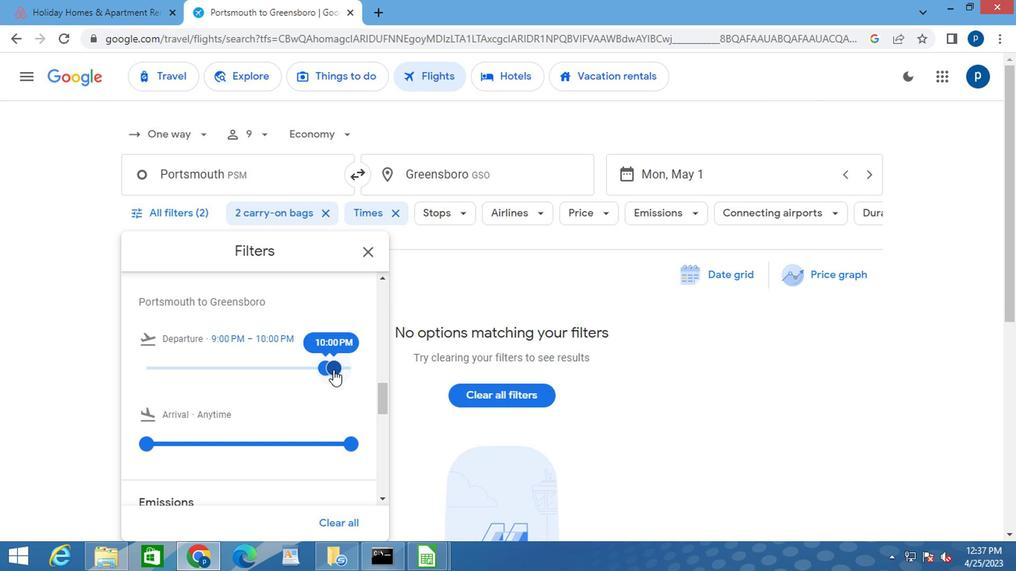 
Action: Mouse pressed left at (333, 369)
Screenshot: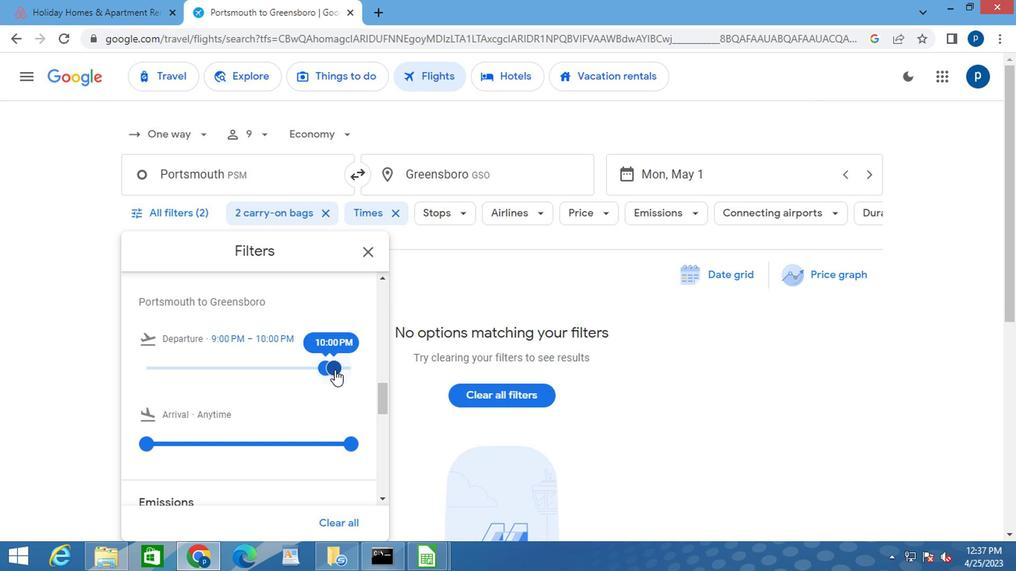 
Action: Mouse moved to (317, 367)
Screenshot: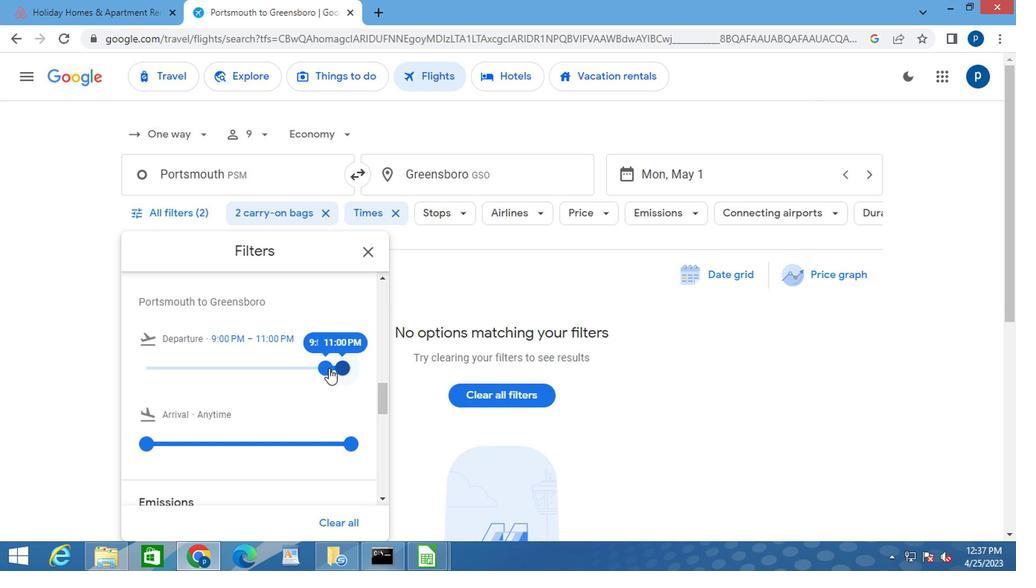 
Action: Mouse pressed left at (317, 367)
Screenshot: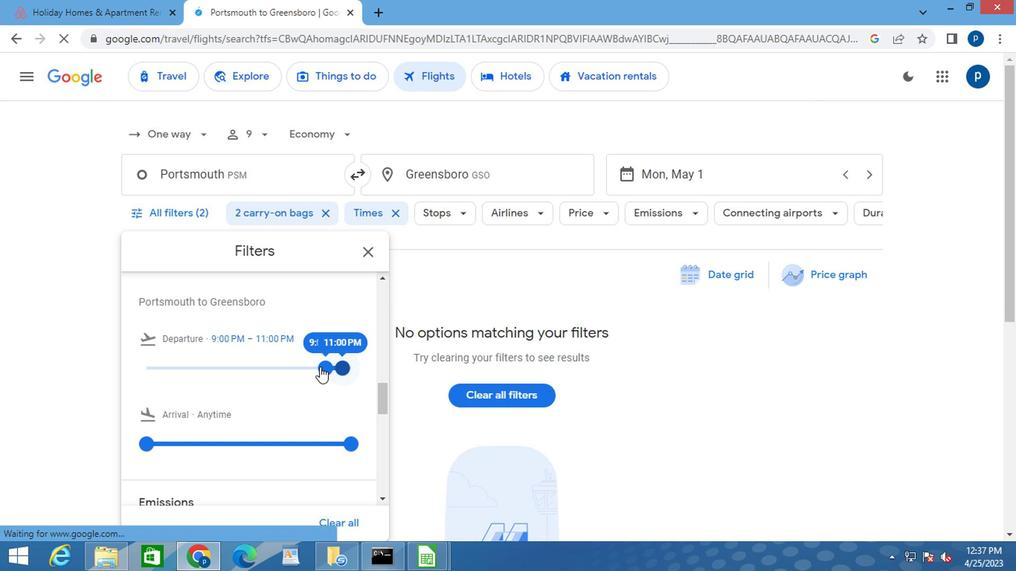 
Action: Mouse moved to (360, 258)
Screenshot: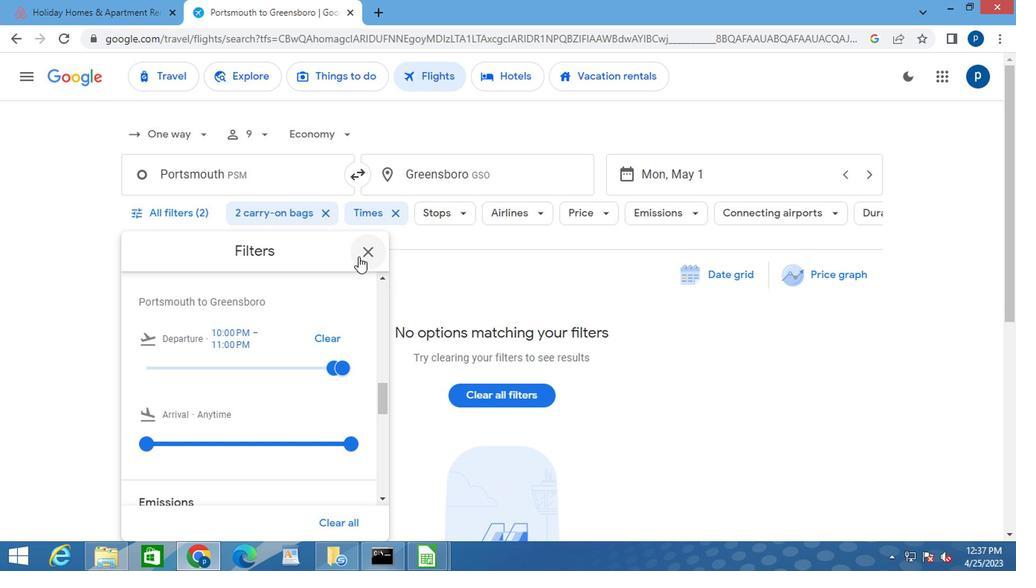
Action: Mouse pressed left at (360, 258)
Screenshot: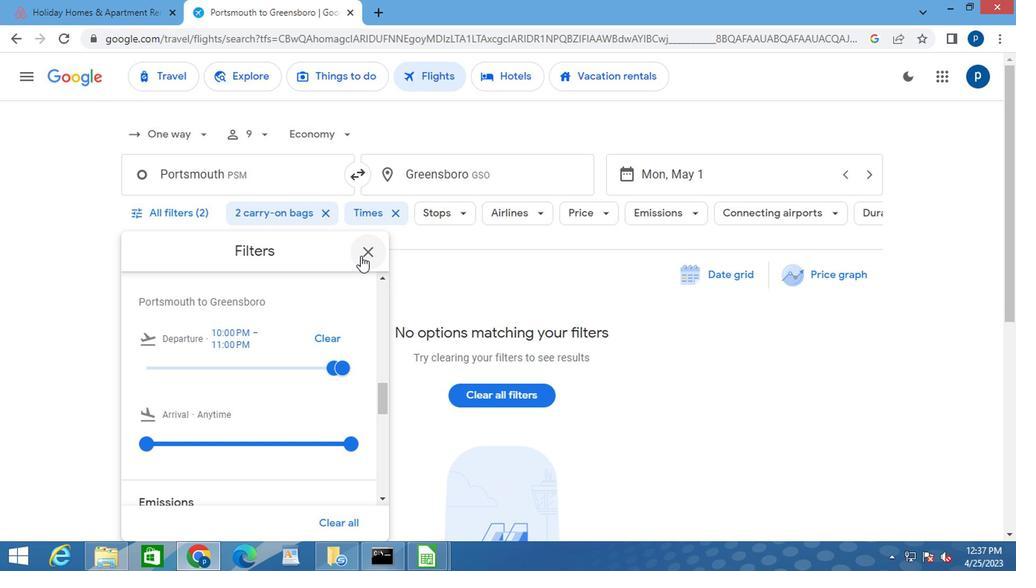 
Action: Mouse moved to (361, 258)
Screenshot: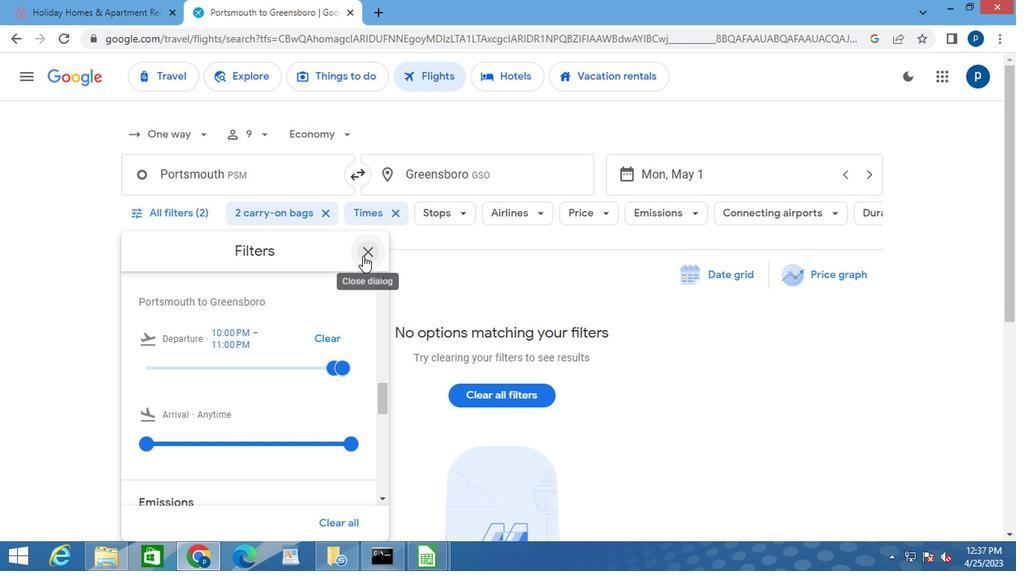 
